 Task: Find connections with filter location Cabreúva with filter topic #Startupcompanywith filter profile language Potuguese with filter current company Atlassian with filter school Deshbandhu College with filter industry Wholesale Raw Farm Products with filter service category Computer Repair with filter keywords title Couples Counselor
Action: Mouse moved to (470, 87)
Screenshot: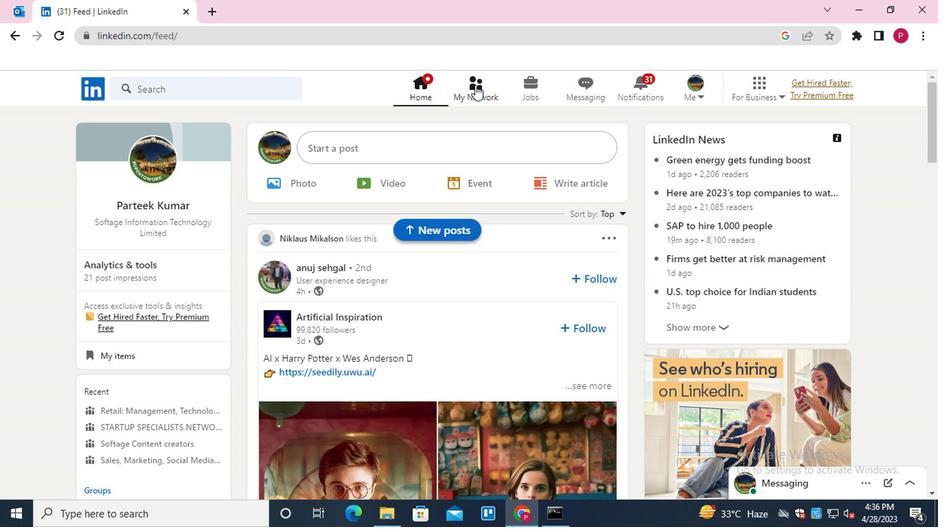 
Action: Mouse pressed left at (470, 87)
Screenshot: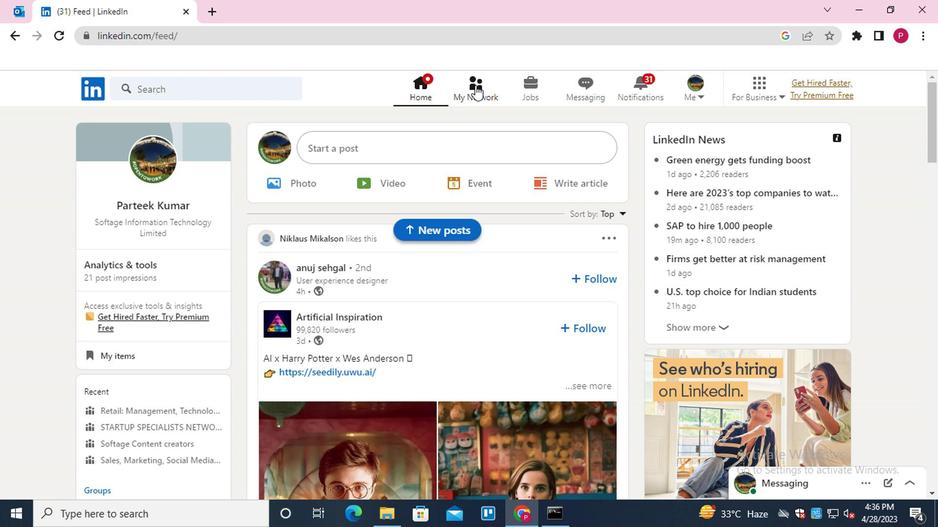 
Action: Mouse moved to (214, 158)
Screenshot: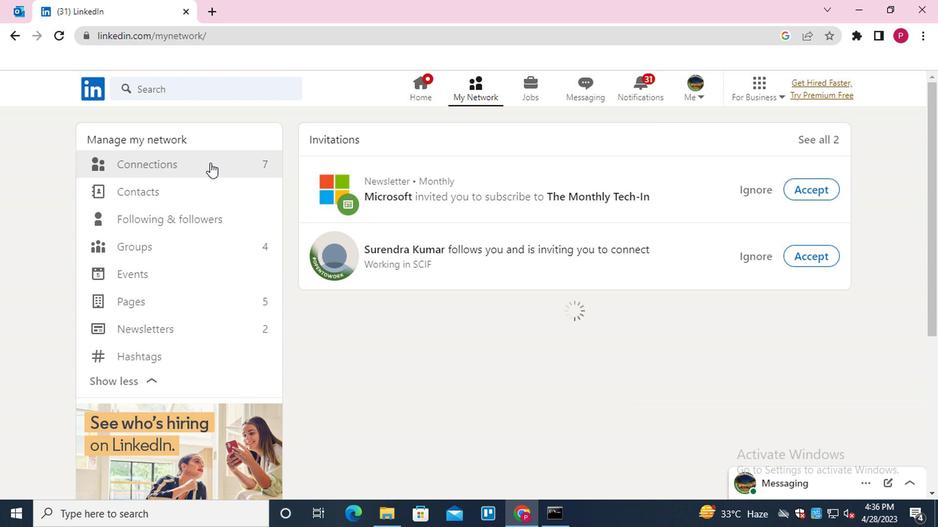 
Action: Mouse pressed left at (214, 158)
Screenshot: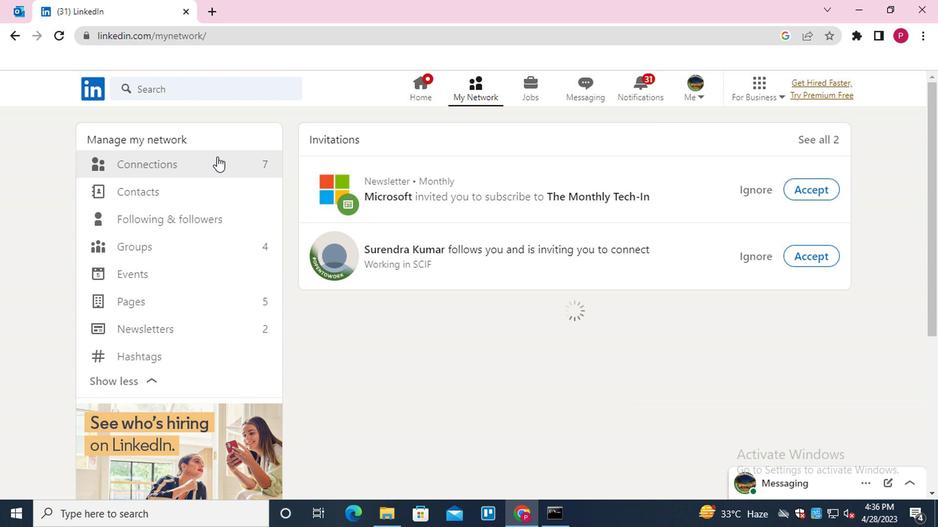 
Action: Mouse moved to (554, 169)
Screenshot: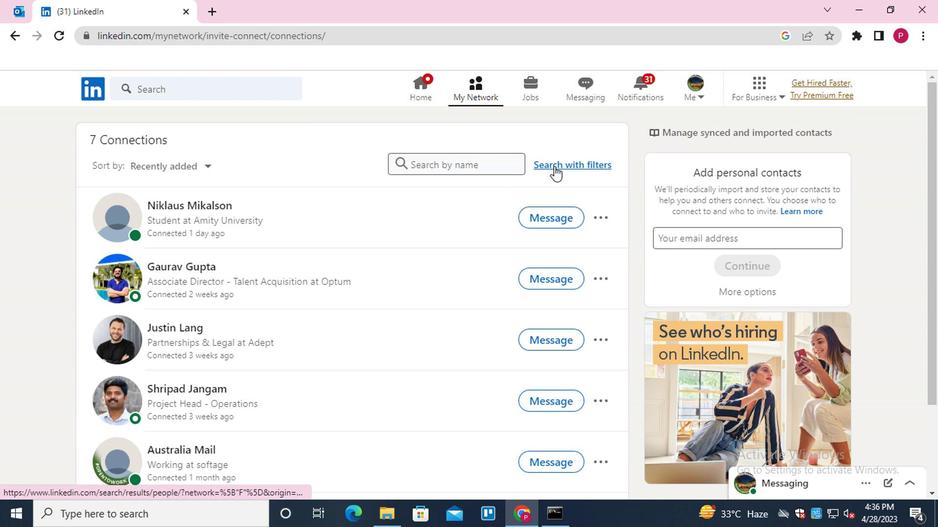 
Action: Mouse pressed left at (554, 169)
Screenshot: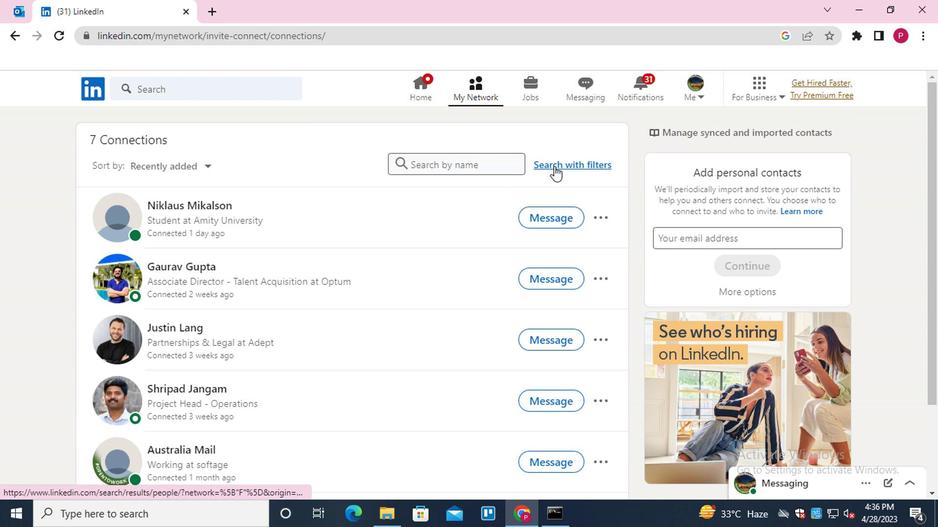 
Action: Mouse moved to (513, 131)
Screenshot: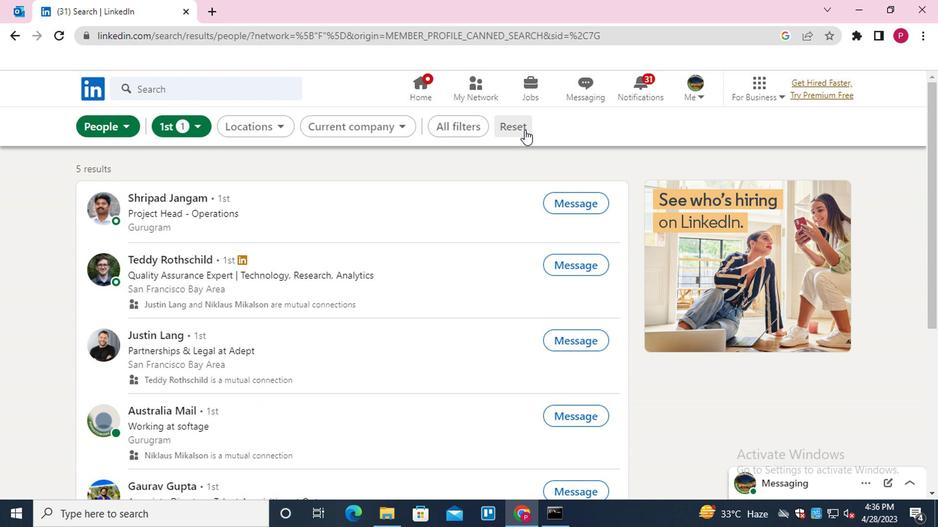 
Action: Mouse pressed left at (513, 131)
Screenshot: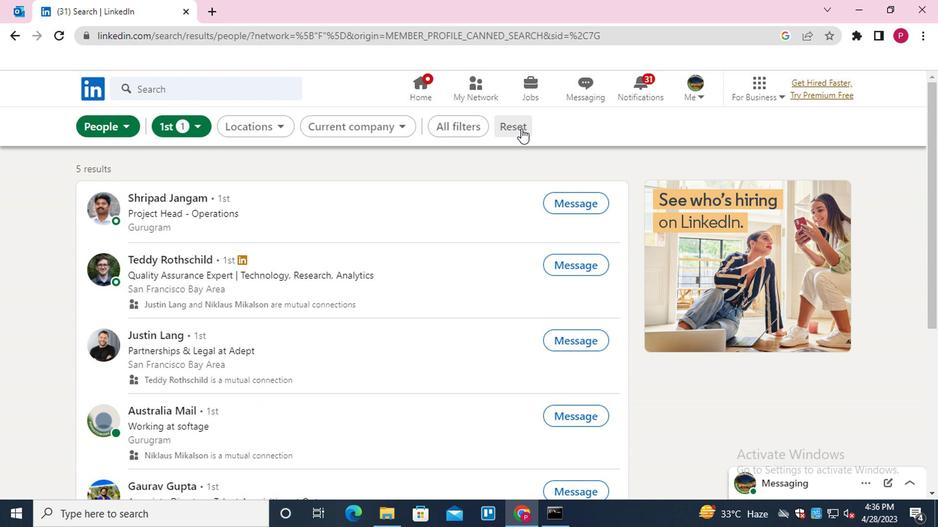 
Action: Mouse moved to (474, 129)
Screenshot: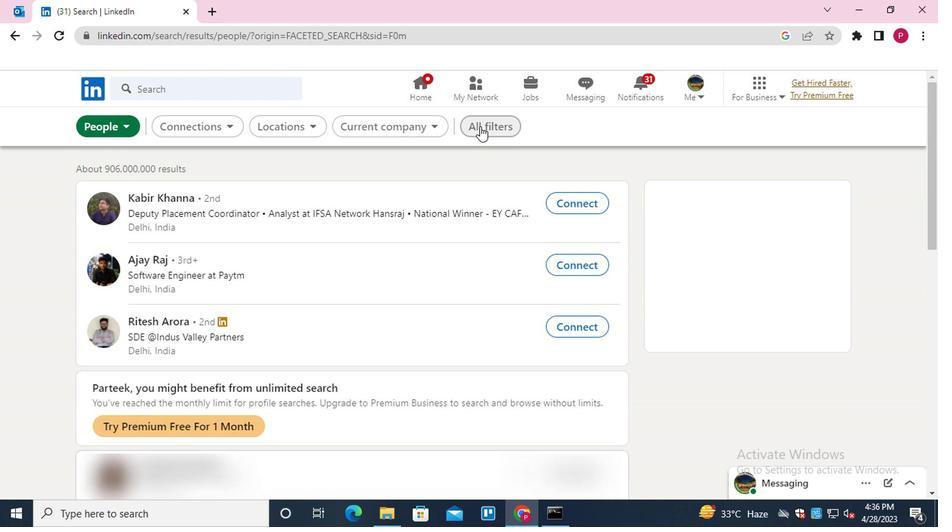 
Action: Mouse pressed left at (474, 129)
Screenshot: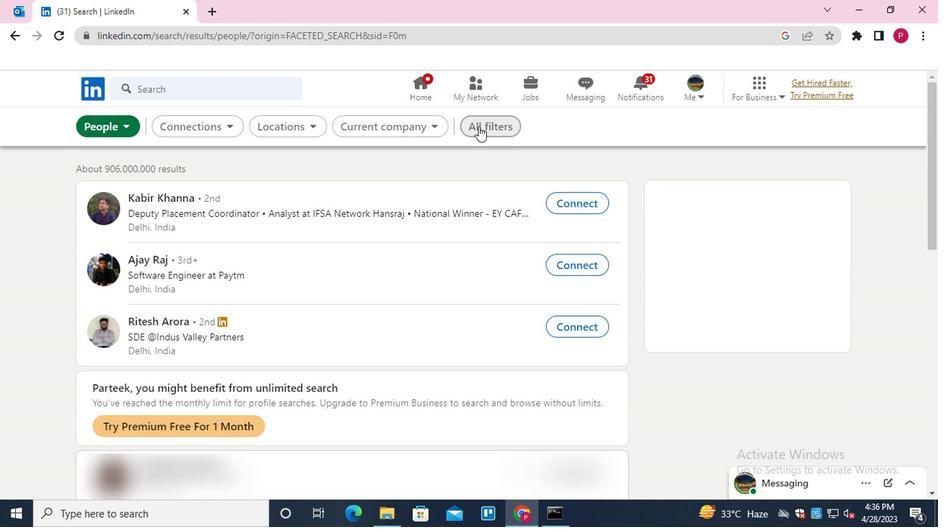 
Action: Mouse moved to (767, 321)
Screenshot: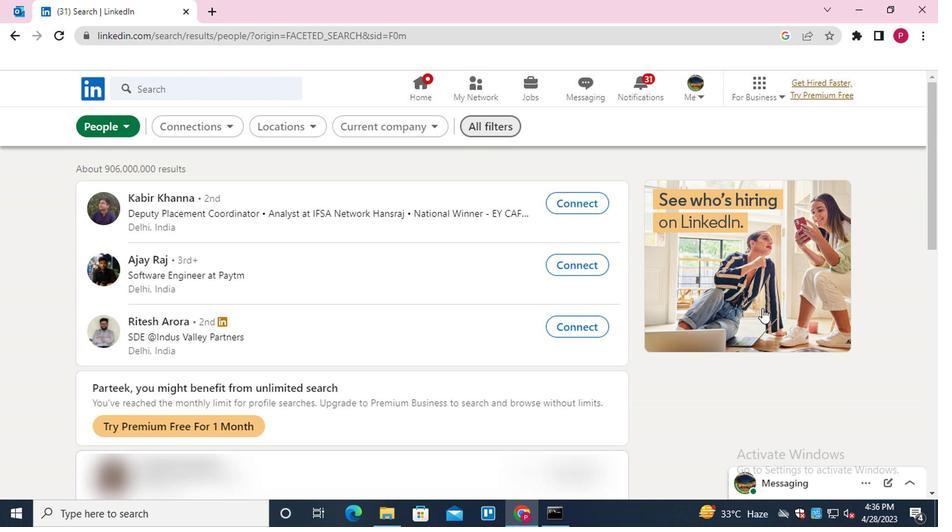 
Action: Mouse scrolled (767, 320) with delta (0, 0)
Screenshot: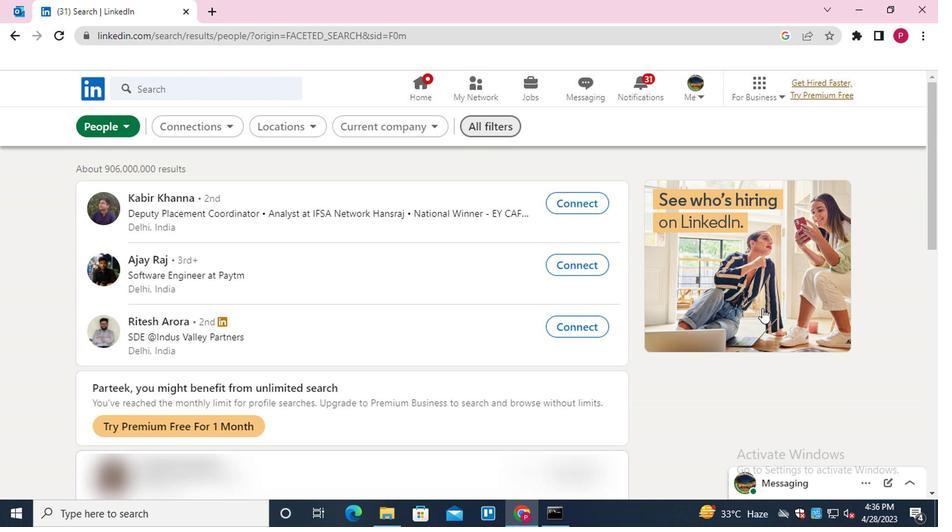 
Action: Mouse moved to (769, 324)
Screenshot: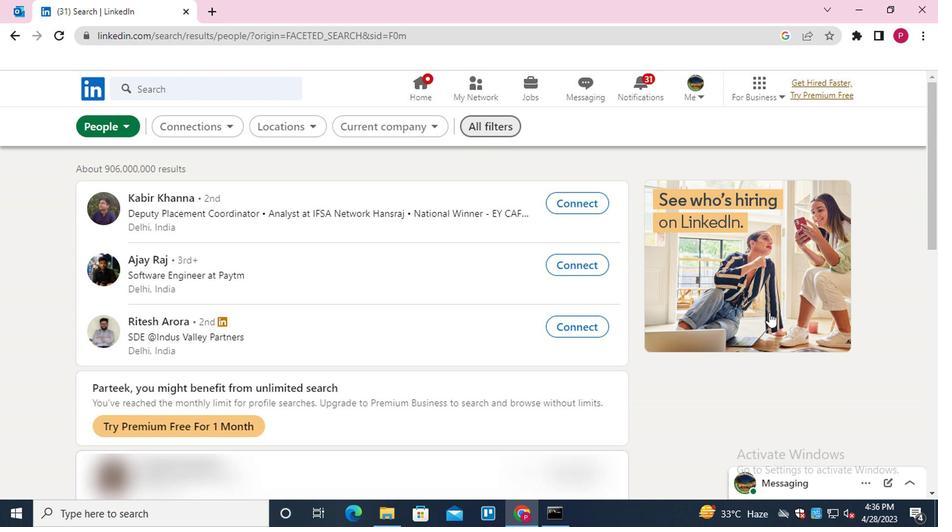 
Action: Mouse scrolled (769, 324) with delta (0, 0)
Screenshot: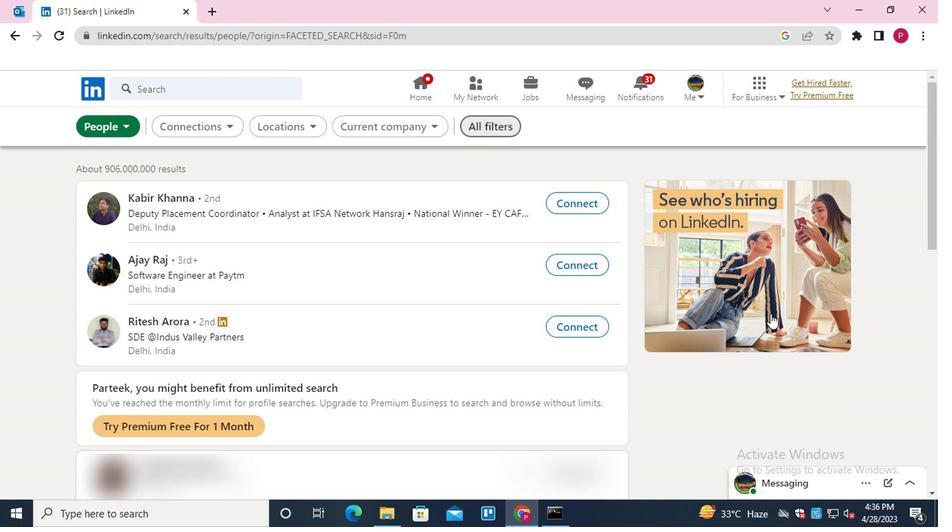 
Action: Mouse moved to (769, 327)
Screenshot: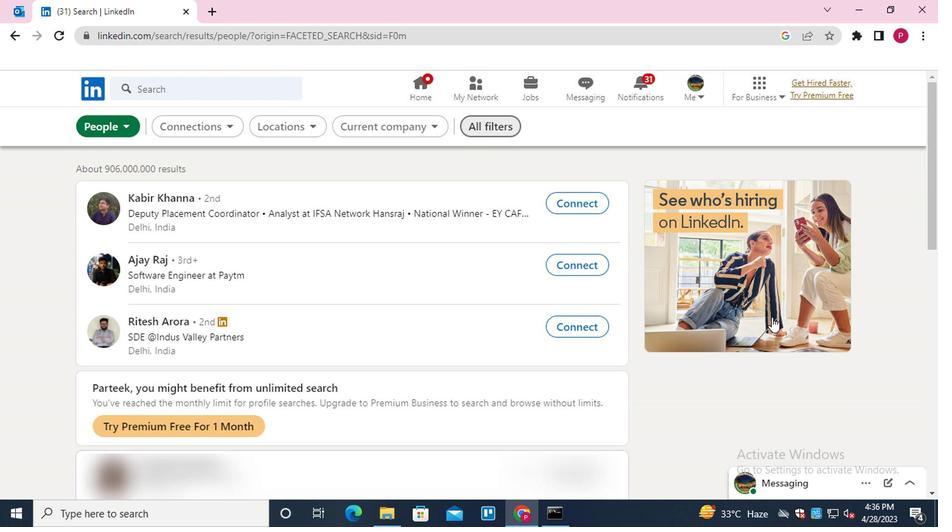 
Action: Mouse scrolled (769, 327) with delta (0, 0)
Screenshot: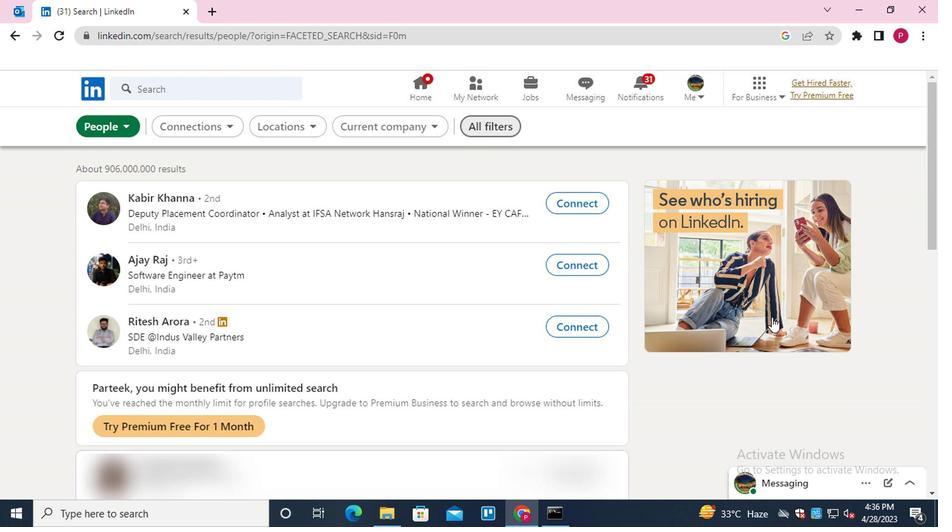 
Action: Mouse moved to (755, 329)
Screenshot: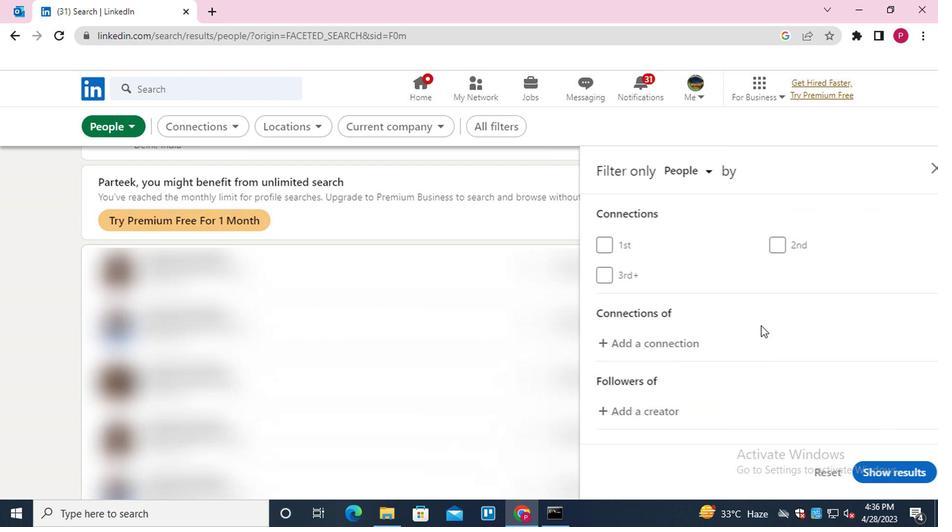
Action: Mouse scrolled (755, 328) with delta (0, 0)
Screenshot: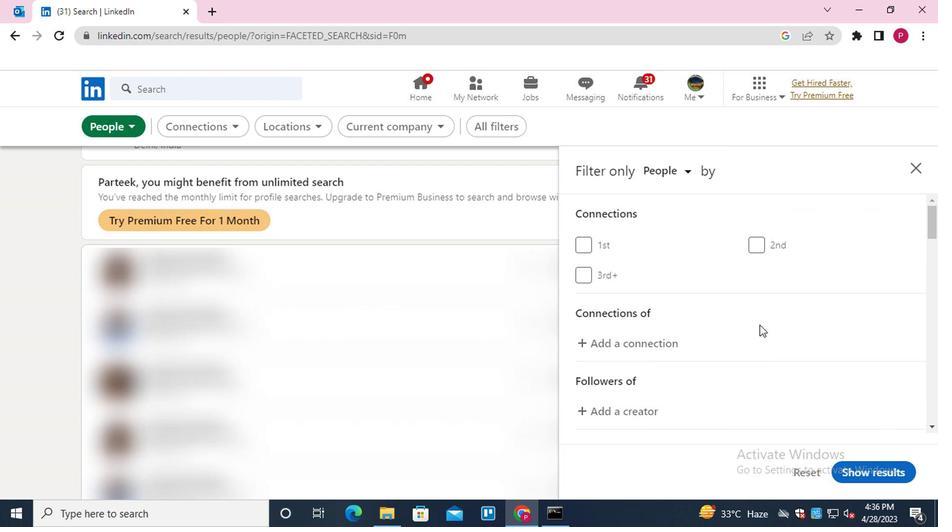 
Action: Mouse scrolled (755, 328) with delta (0, 0)
Screenshot: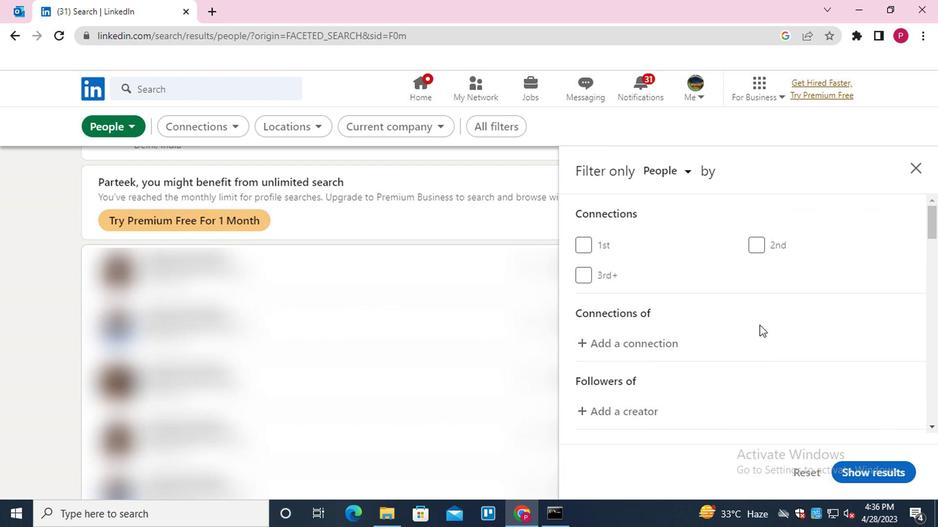 
Action: Mouse scrolled (755, 328) with delta (0, 0)
Screenshot: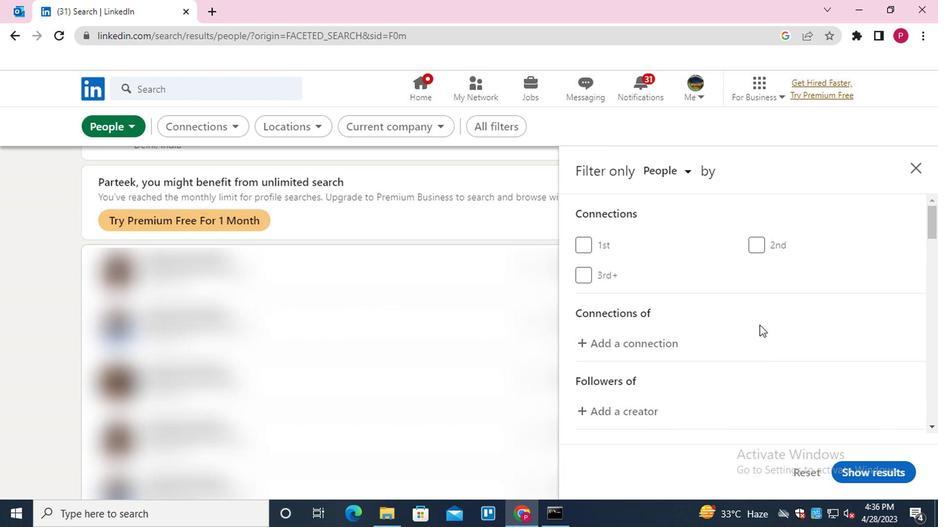 
Action: Mouse moved to (760, 325)
Screenshot: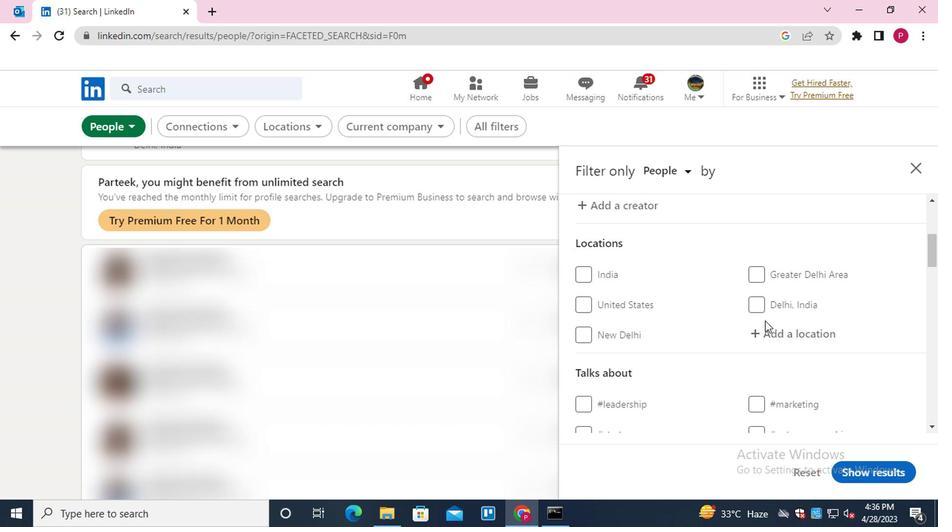 
Action: Mouse scrolled (760, 326) with delta (0, 0)
Screenshot: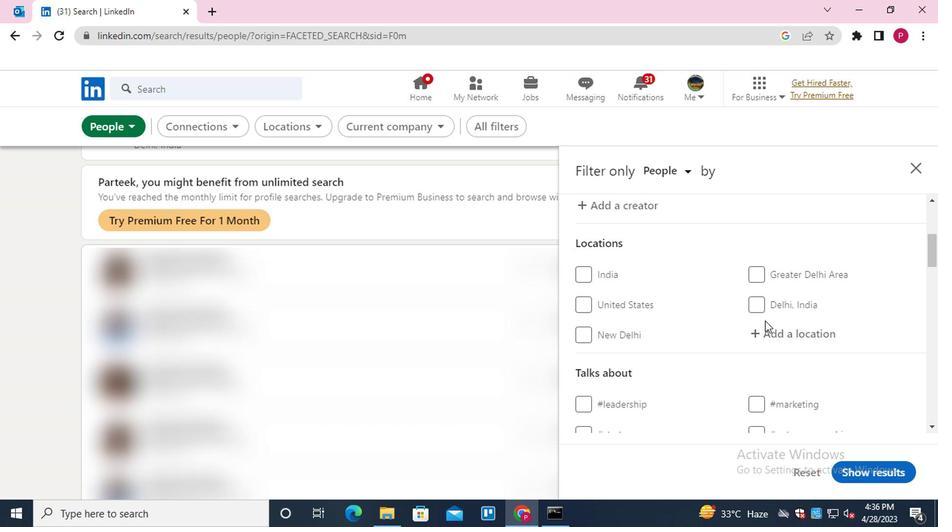 
Action: Mouse moved to (765, 342)
Screenshot: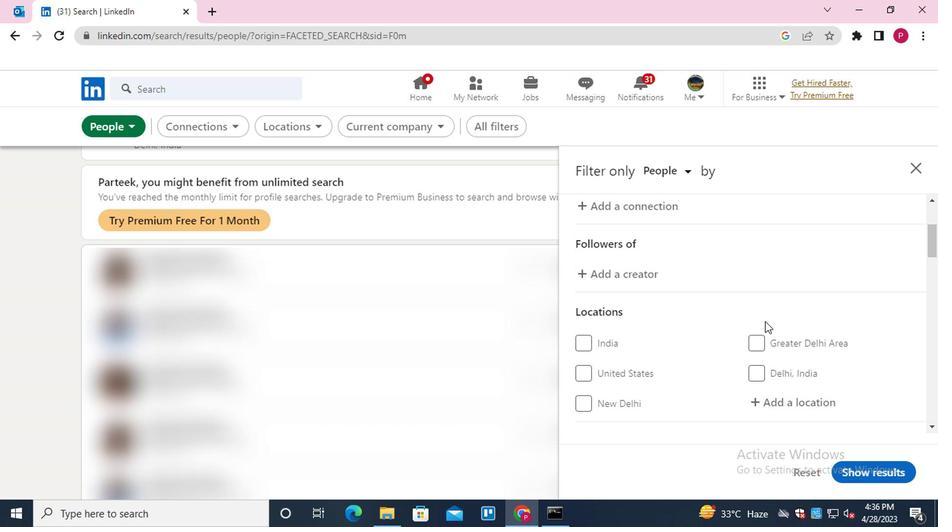 
Action: Mouse scrolled (765, 341) with delta (0, 0)
Screenshot: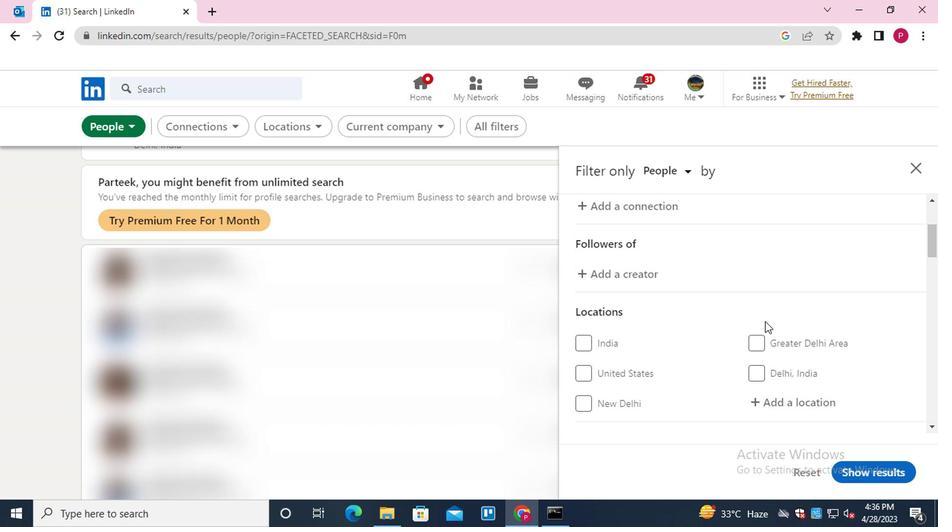 
Action: Mouse moved to (773, 344)
Screenshot: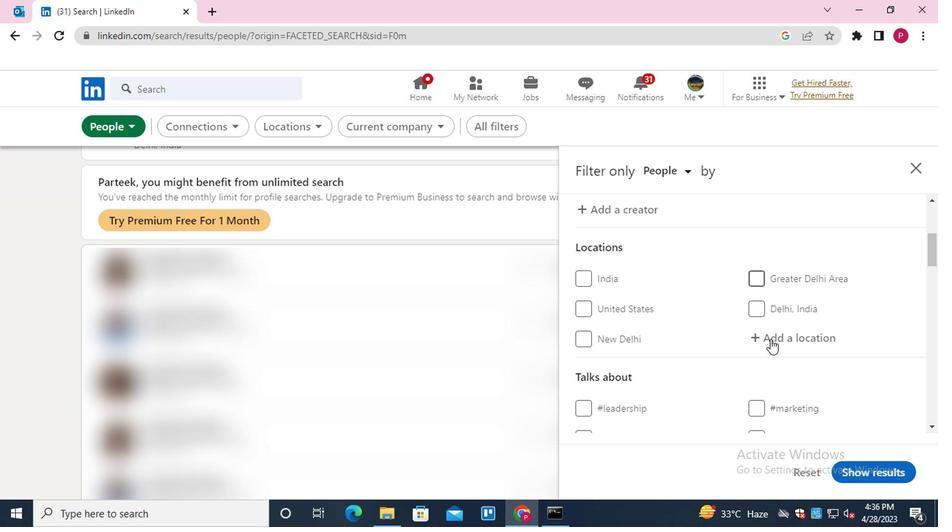 
Action: Mouse pressed left at (773, 344)
Screenshot: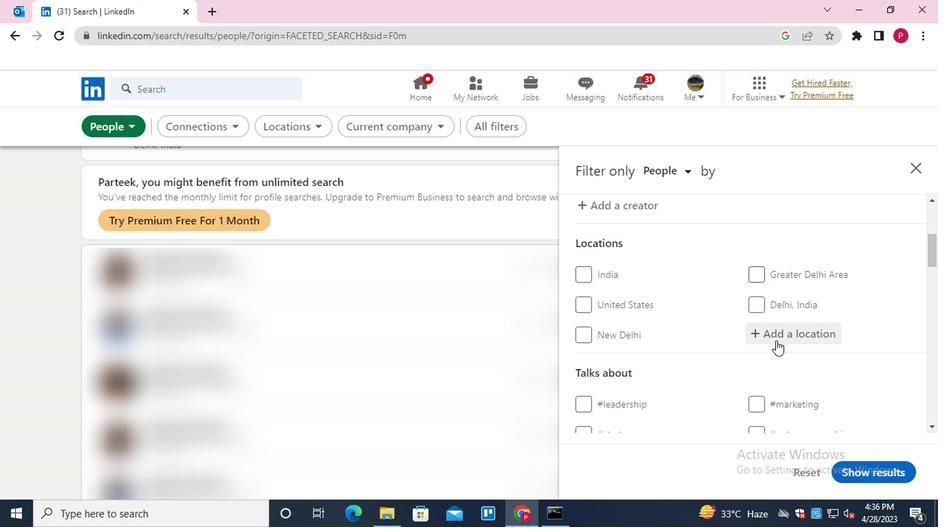 
Action: Key pressed <Key.shift>CABRE<Key.space><Key.backspace>UVA<Key.down><Key.down><Key.enter>
Screenshot: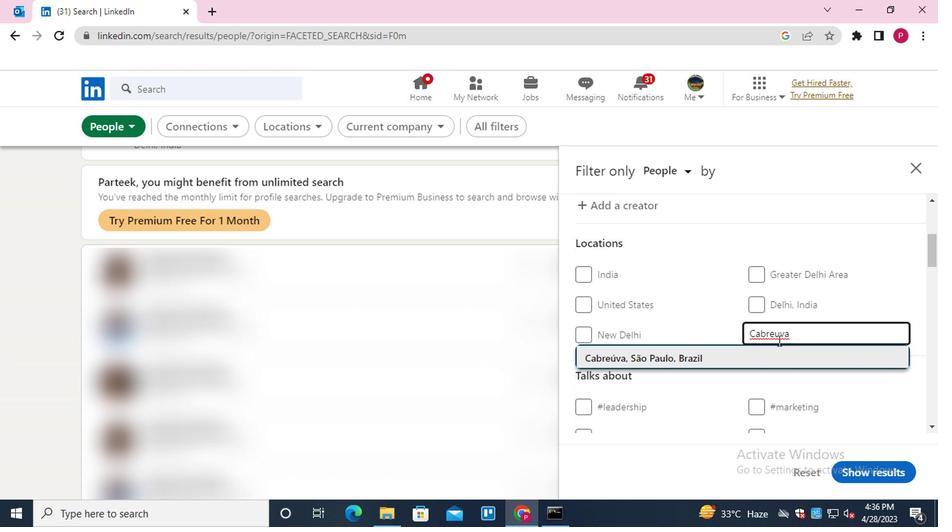 
Action: Mouse moved to (769, 348)
Screenshot: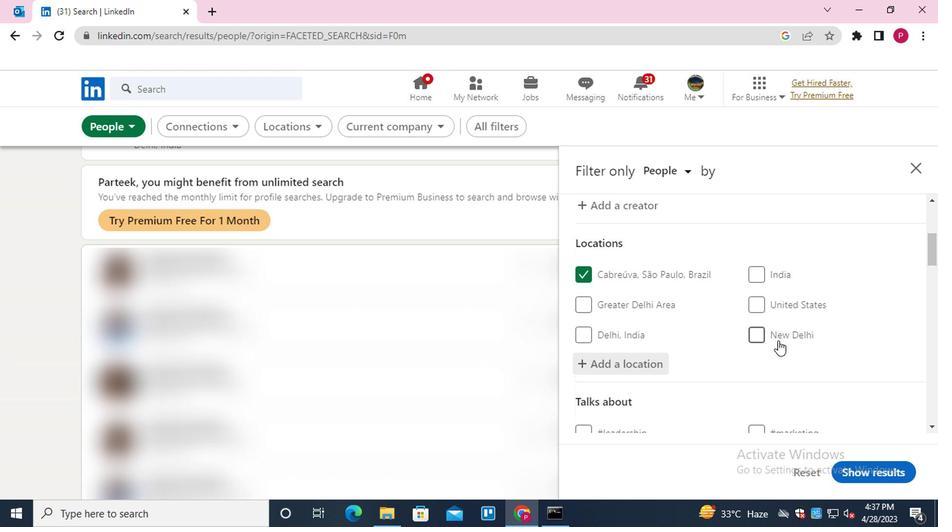 
Action: Mouse scrolled (769, 347) with delta (0, 0)
Screenshot: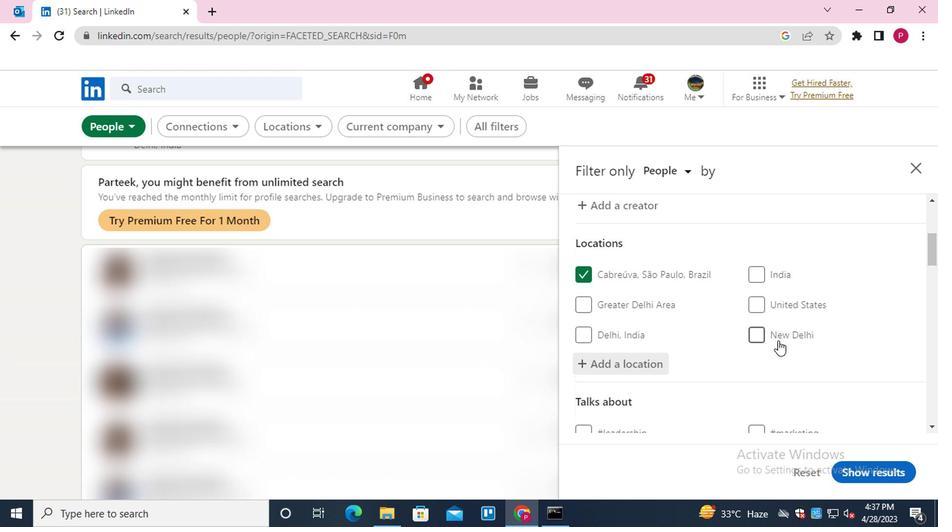 
Action: Mouse moved to (766, 351)
Screenshot: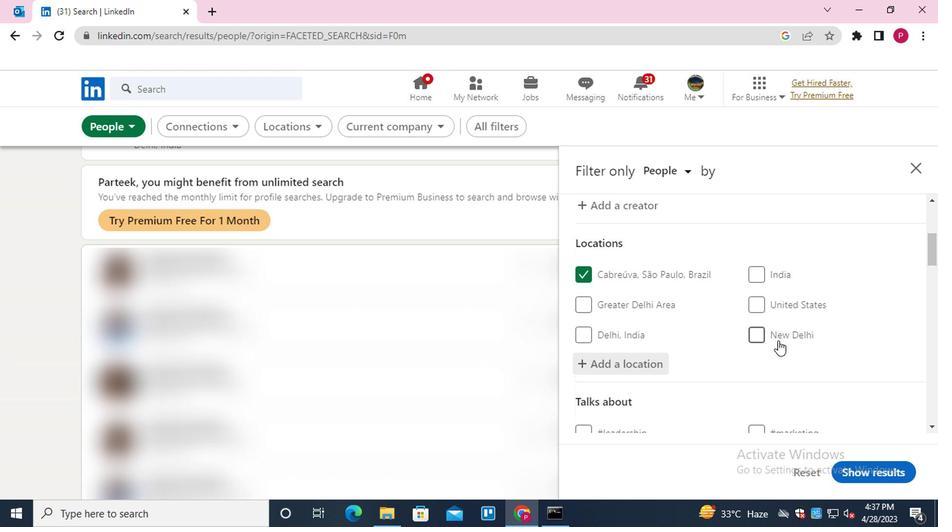 
Action: Mouse scrolled (766, 350) with delta (0, 0)
Screenshot: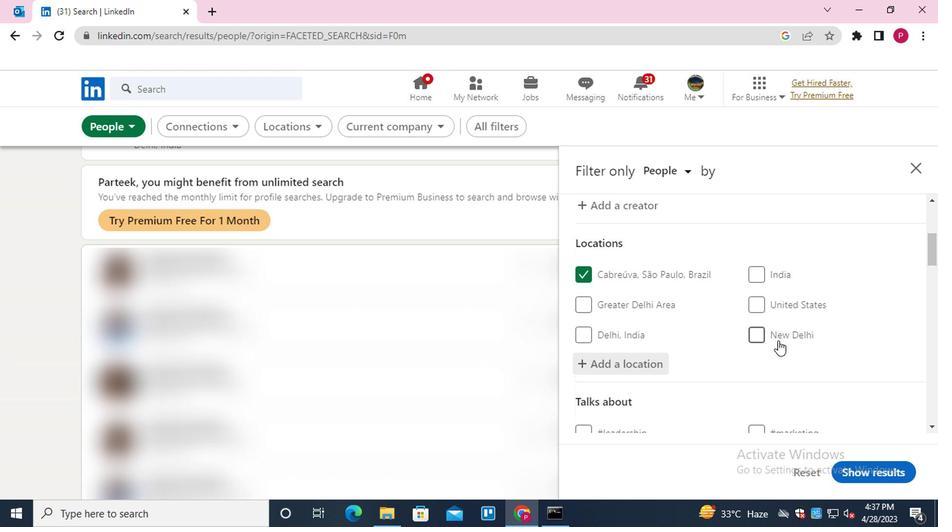 
Action: Mouse moved to (765, 351)
Screenshot: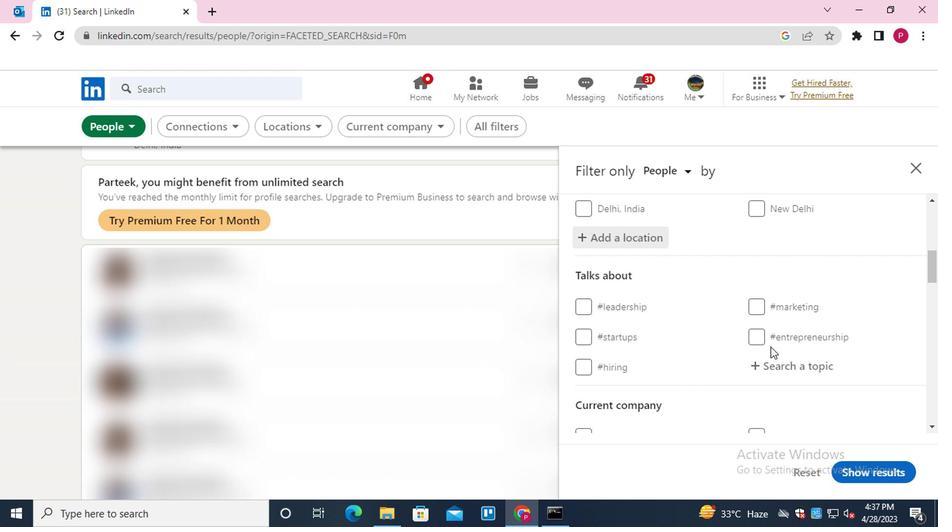 
Action: Mouse scrolled (765, 350) with delta (0, 0)
Screenshot: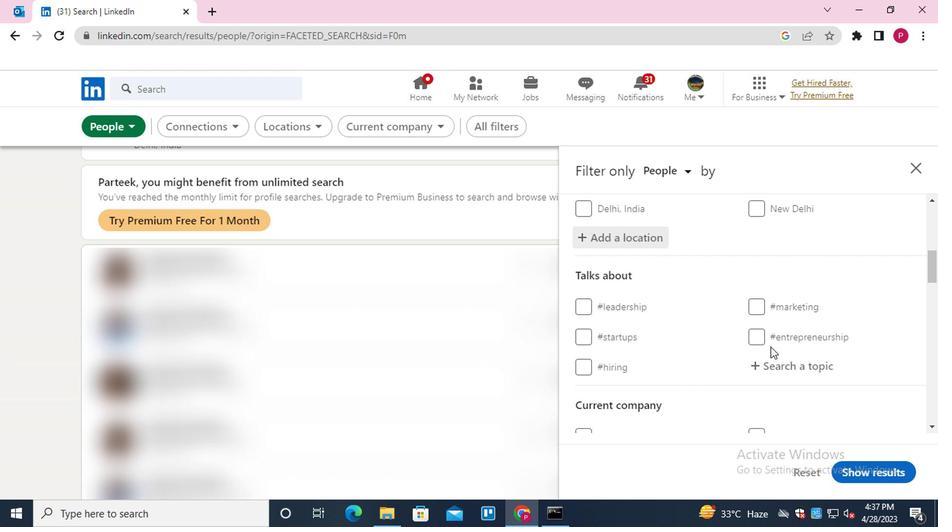 
Action: Mouse moved to (791, 289)
Screenshot: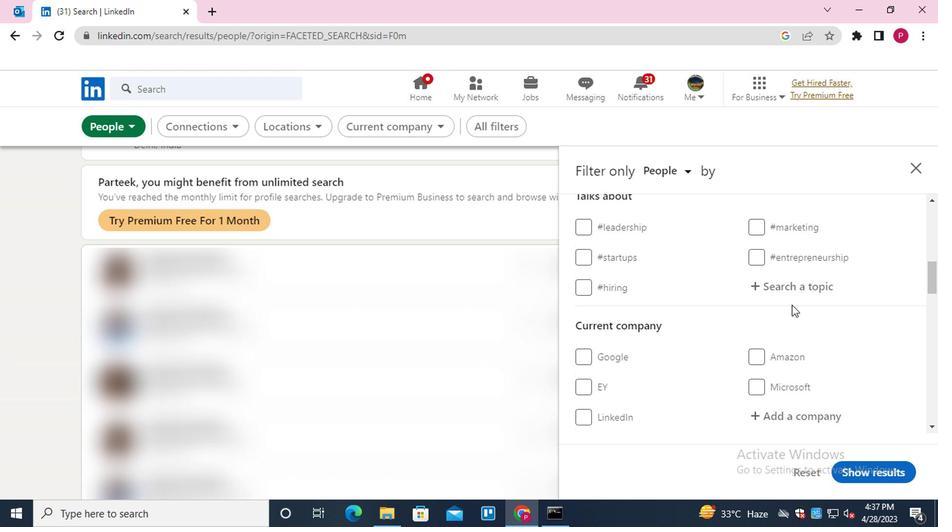 
Action: Mouse pressed left at (791, 289)
Screenshot: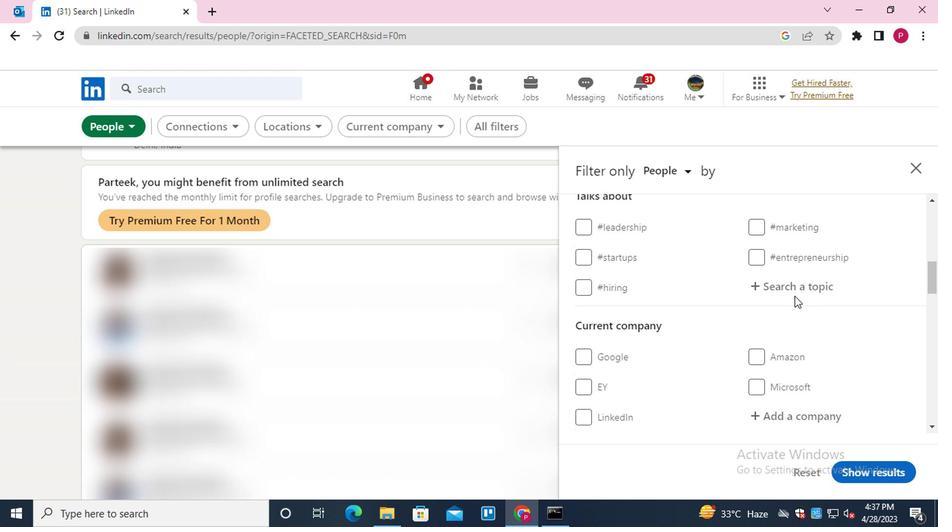 
Action: Key pressed STARTUPCOMPANY<Key.down><Key.down><Key.enter>
Screenshot: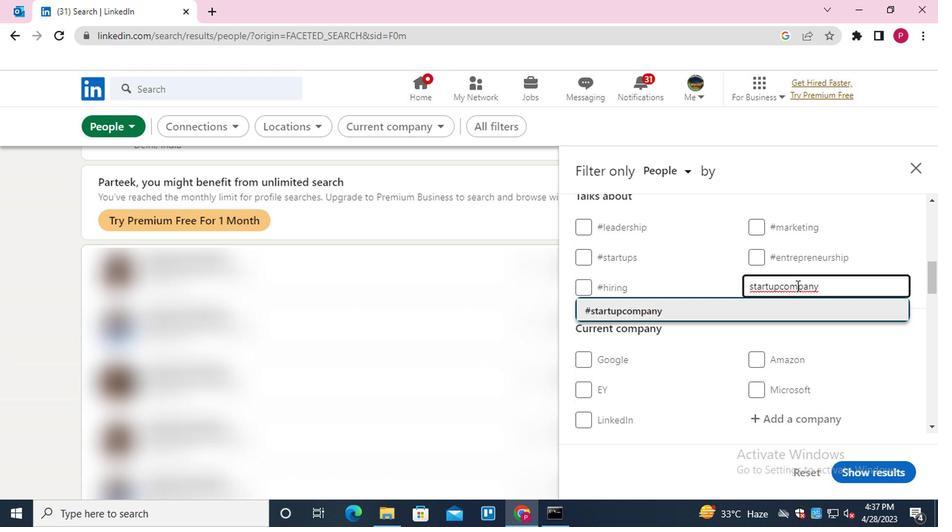 
Action: Mouse moved to (769, 307)
Screenshot: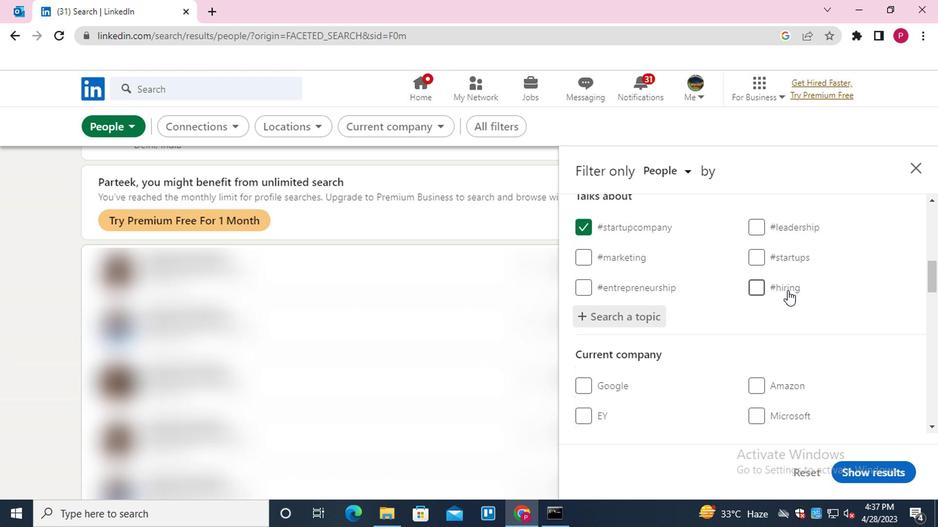 
Action: Mouse scrolled (769, 306) with delta (0, 0)
Screenshot: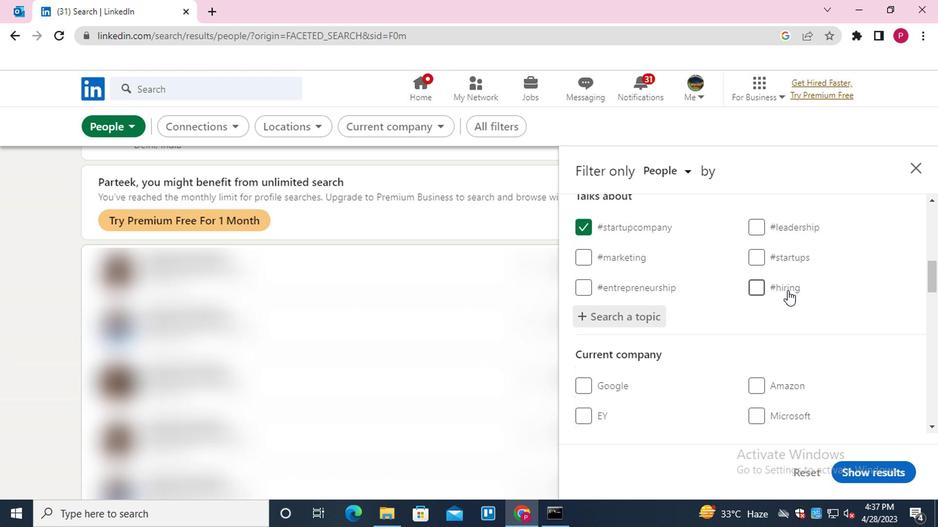 
Action: Mouse moved to (766, 310)
Screenshot: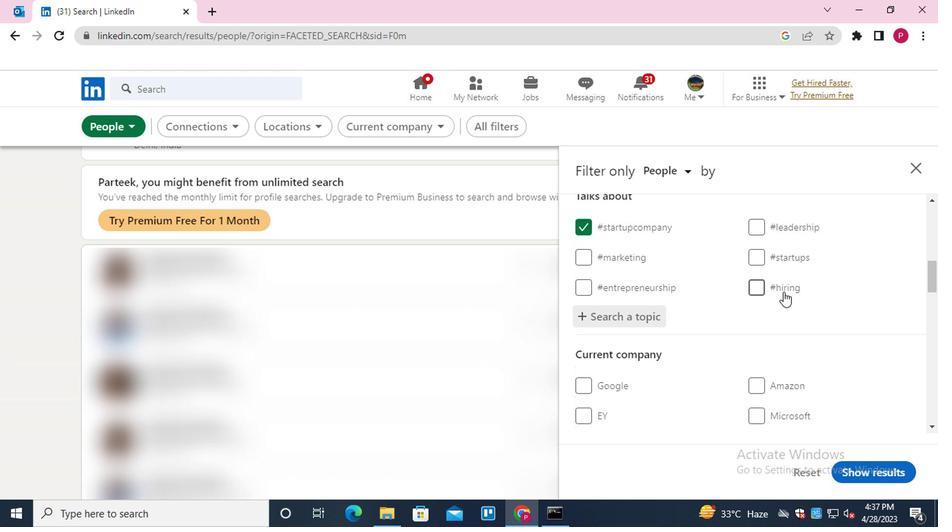 
Action: Mouse scrolled (766, 309) with delta (0, 0)
Screenshot: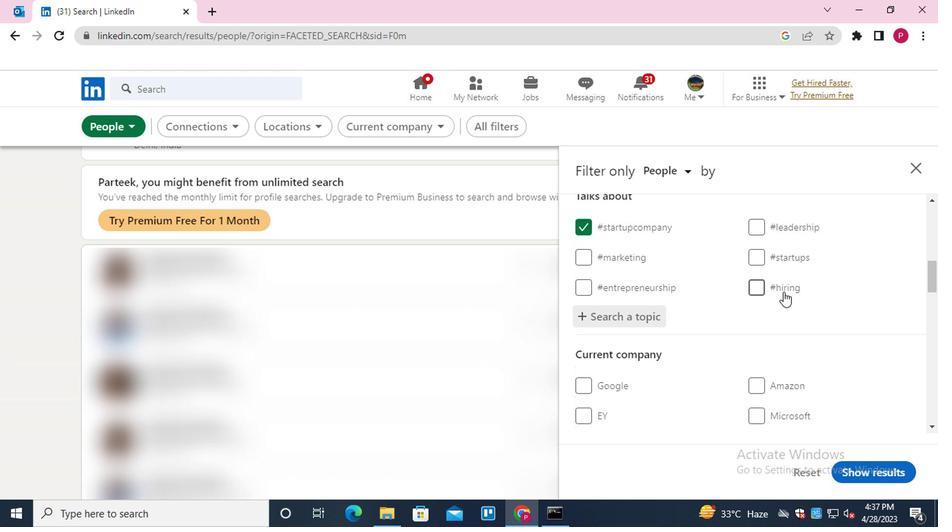 
Action: Mouse moved to (760, 317)
Screenshot: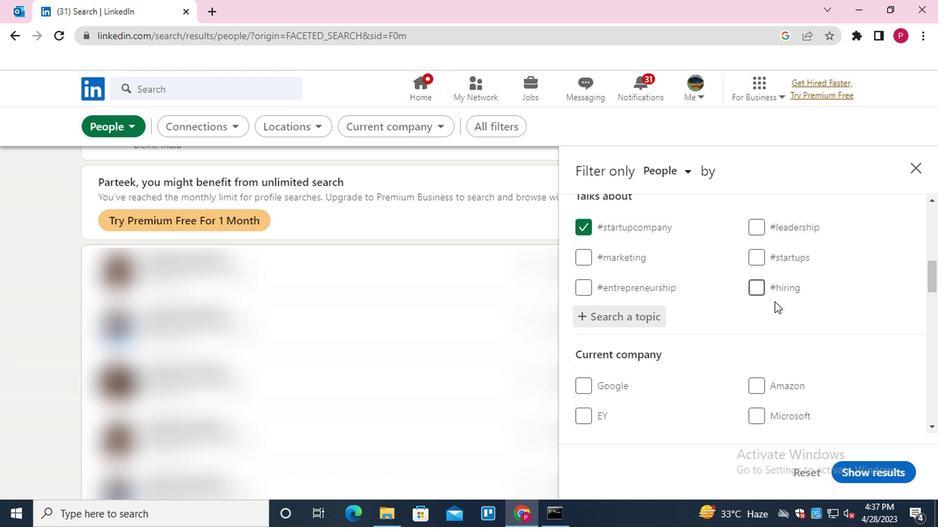 
Action: Mouse scrolled (760, 316) with delta (0, 0)
Screenshot: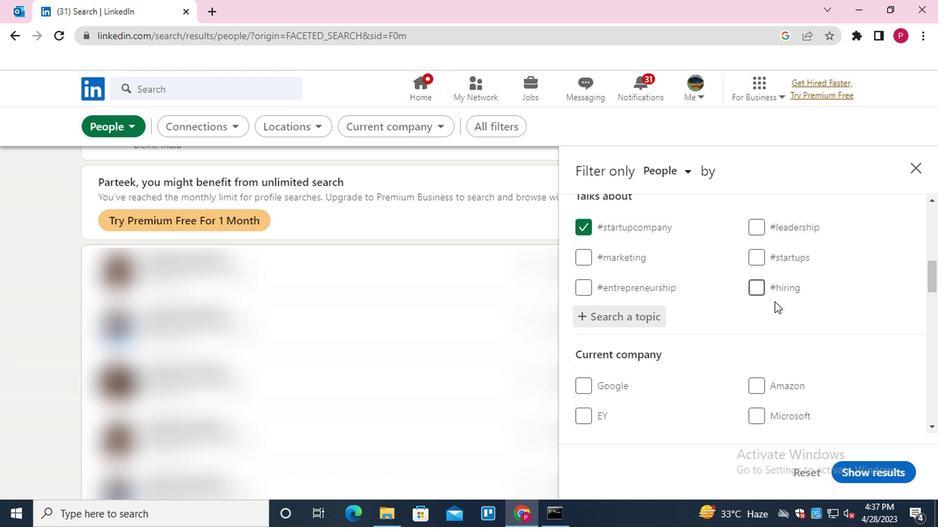 
Action: Mouse moved to (750, 326)
Screenshot: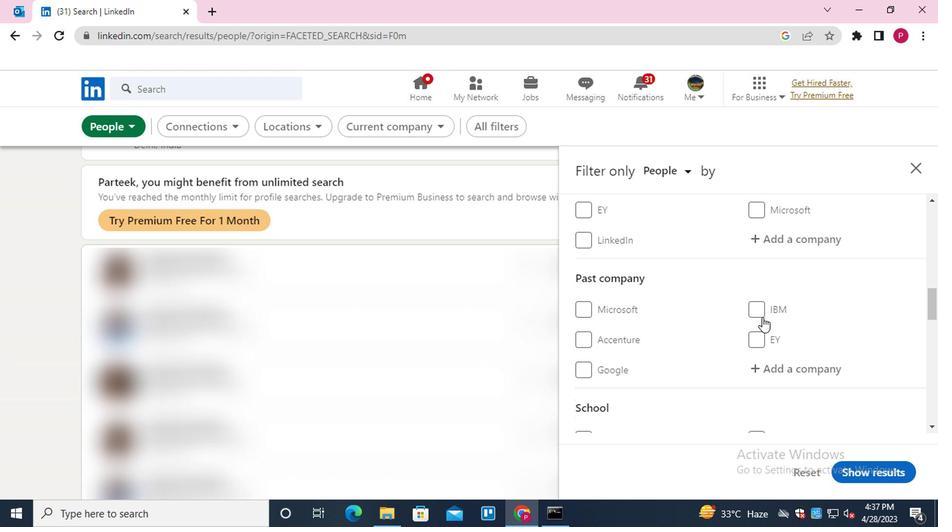
Action: Mouse scrolled (750, 325) with delta (0, 0)
Screenshot: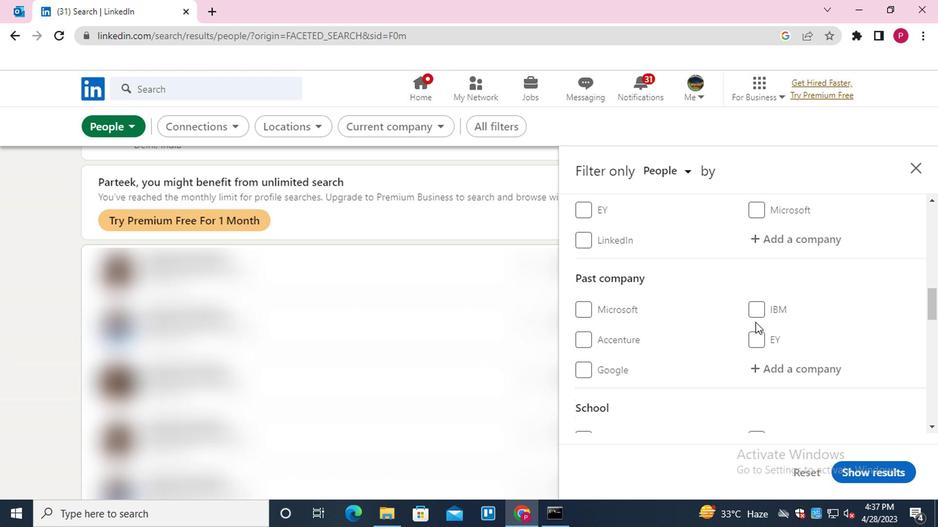 
Action: Mouse scrolled (750, 325) with delta (0, 0)
Screenshot: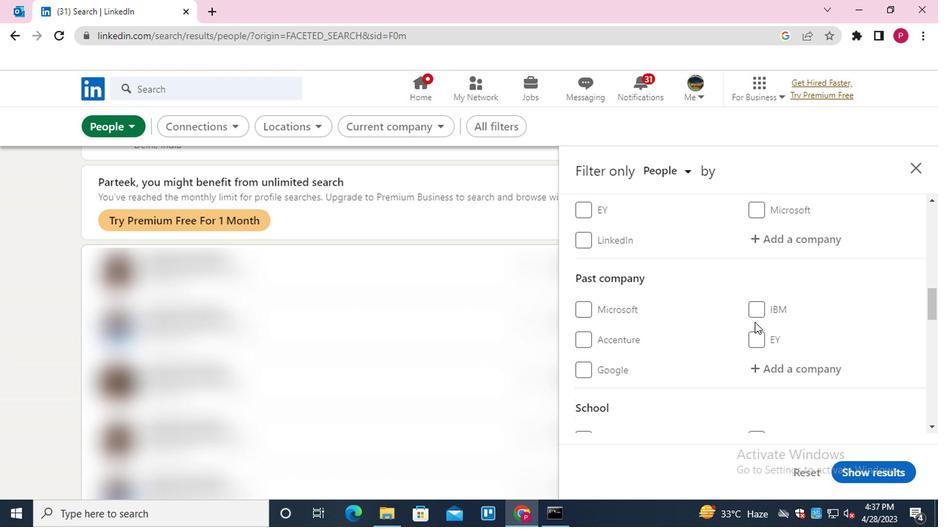 
Action: Mouse moved to (747, 329)
Screenshot: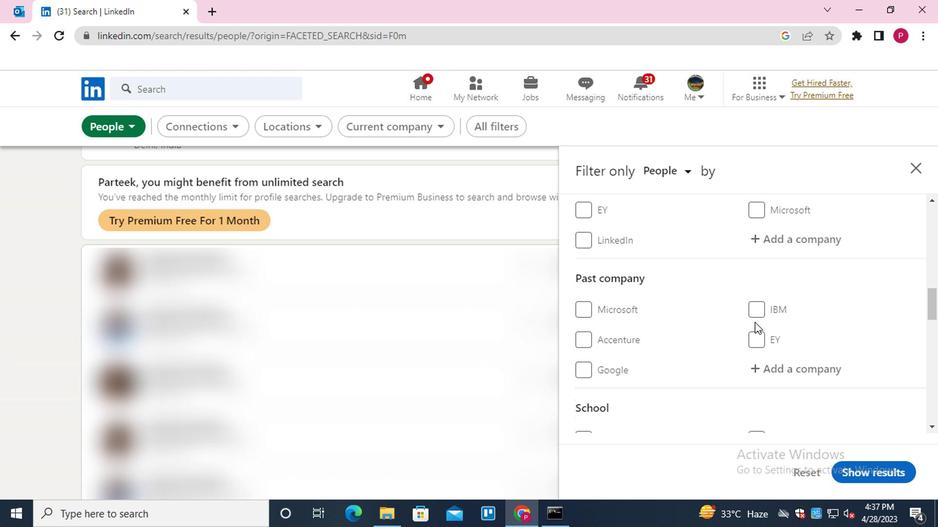 
Action: Mouse scrolled (747, 328) with delta (0, 0)
Screenshot: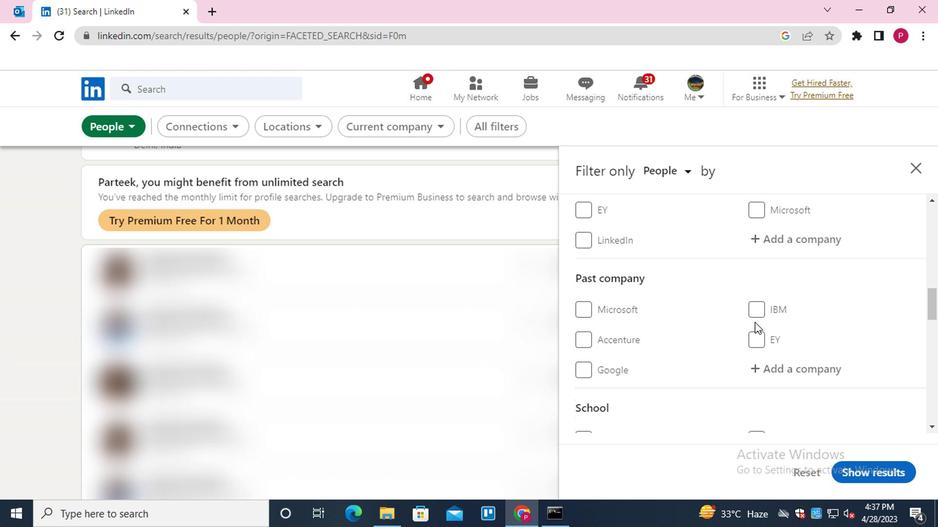 
Action: Mouse moved to (742, 332)
Screenshot: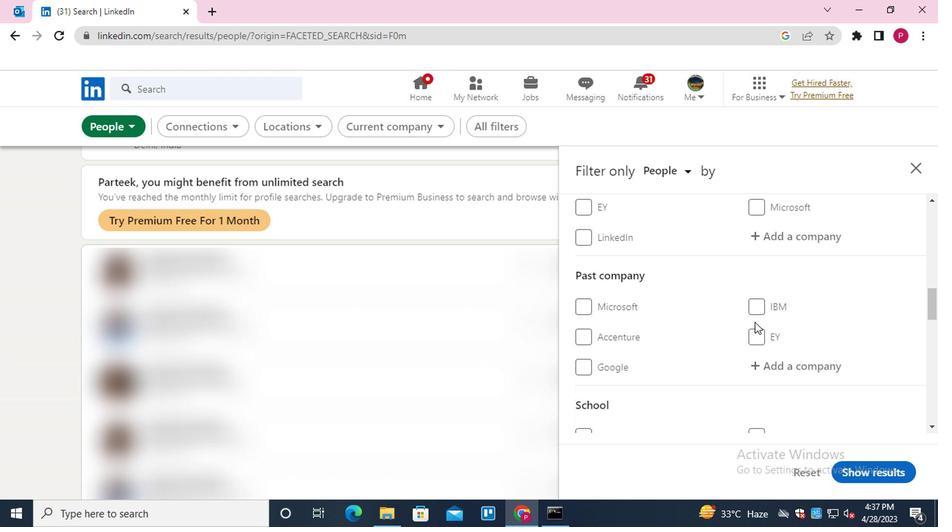 
Action: Mouse scrolled (742, 332) with delta (0, 0)
Screenshot: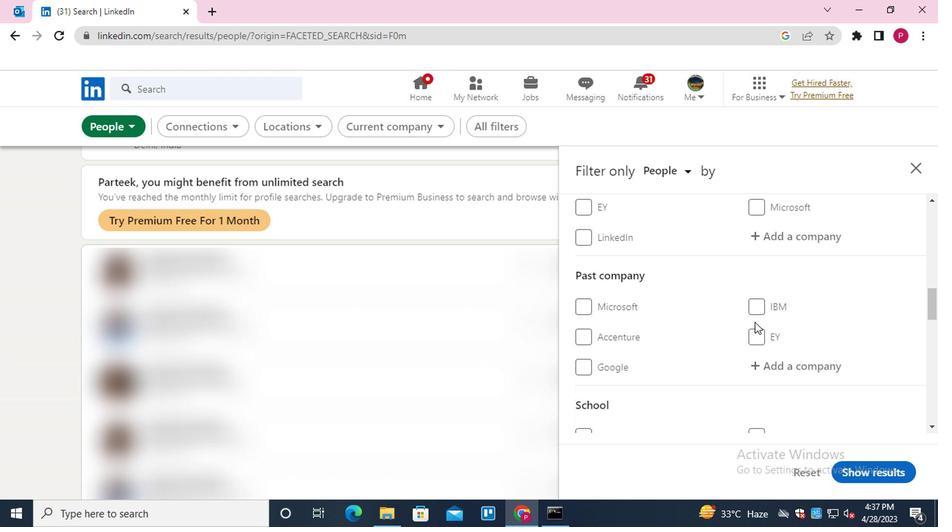 
Action: Mouse moved to (733, 337)
Screenshot: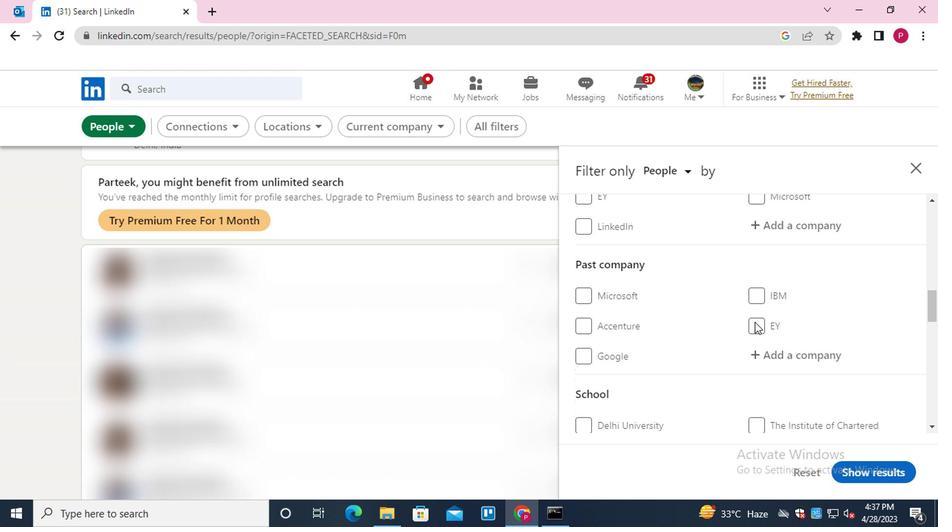 
Action: Mouse scrolled (733, 337) with delta (0, 0)
Screenshot: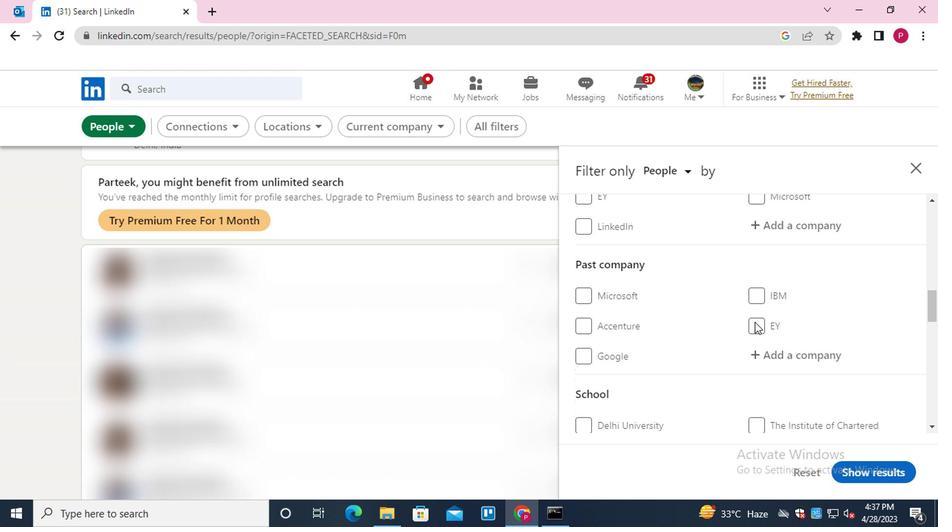 
Action: Mouse moved to (670, 352)
Screenshot: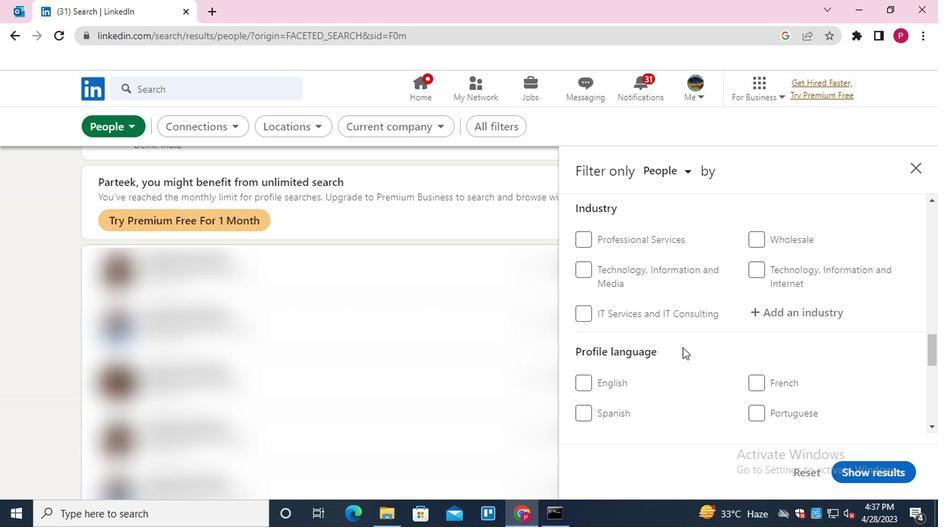 
Action: Mouse scrolled (670, 352) with delta (0, 0)
Screenshot: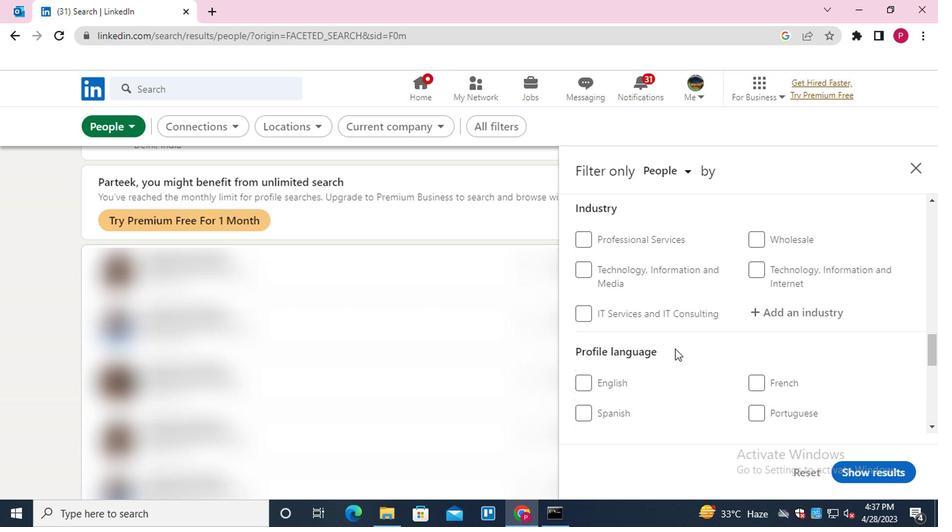 
Action: Mouse scrolled (670, 352) with delta (0, 0)
Screenshot: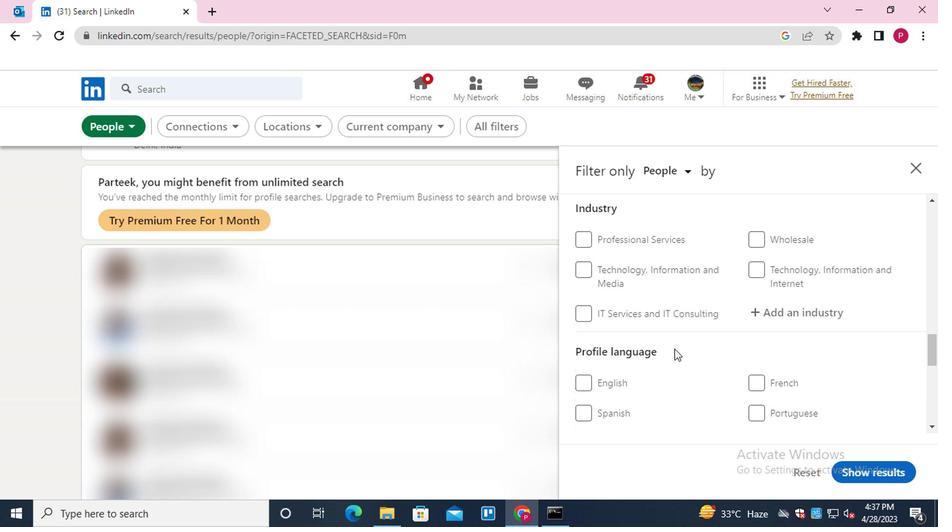 
Action: Mouse moved to (746, 274)
Screenshot: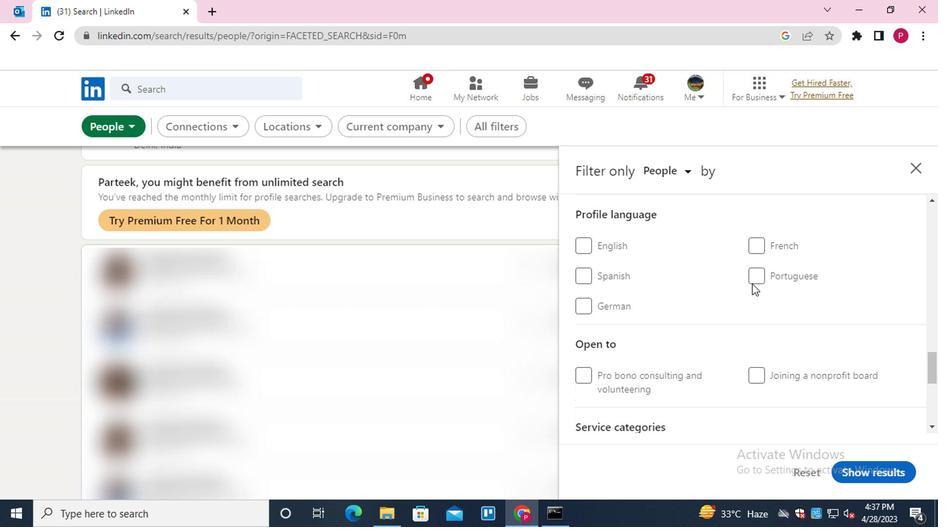 
Action: Mouse pressed left at (746, 274)
Screenshot: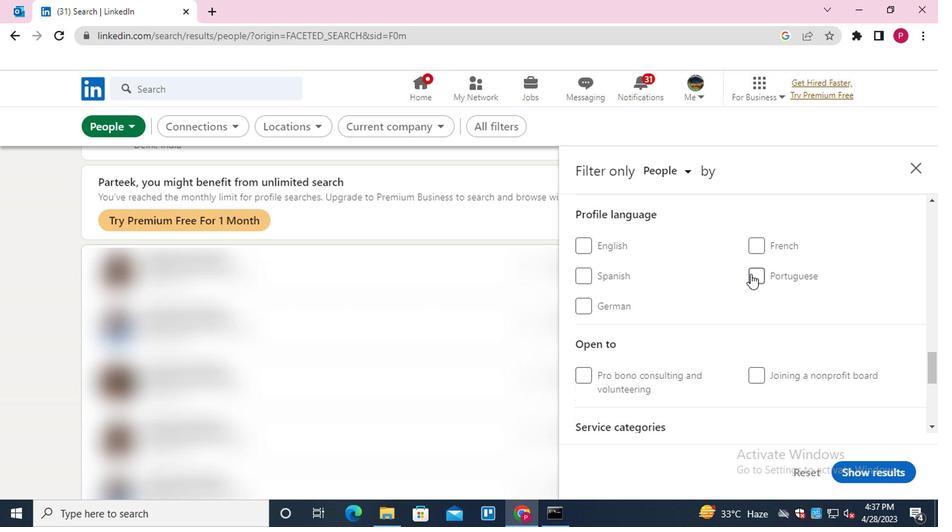 
Action: Mouse moved to (694, 325)
Screenshot: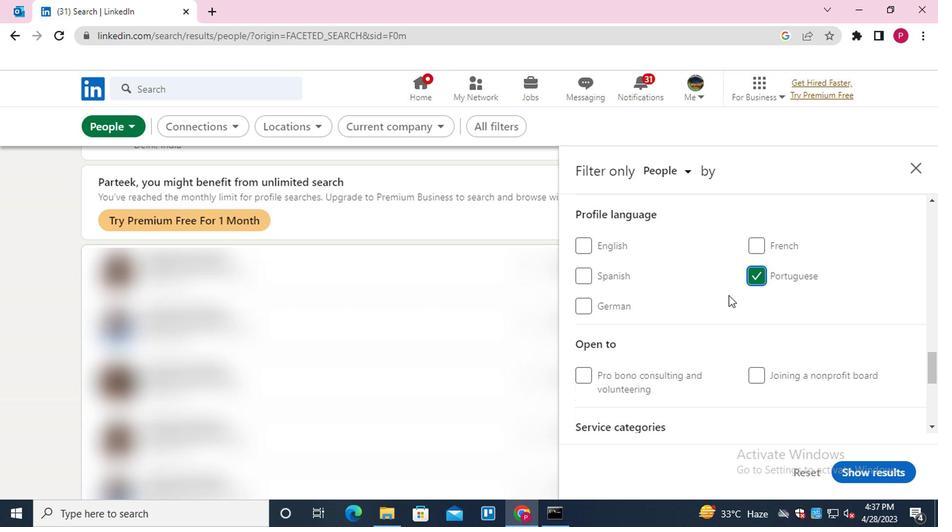 
Action: Mouse scrolled (694, 326) with delta (0, 0)
Screenshot: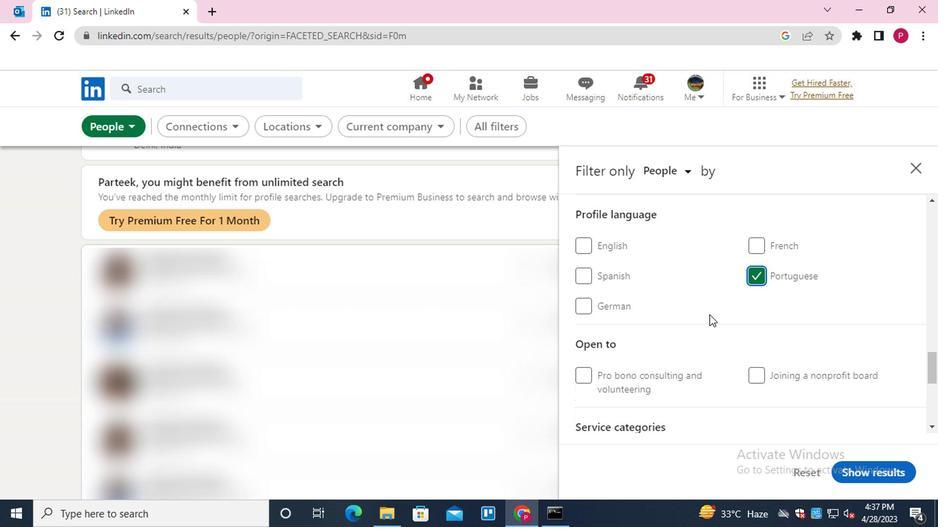 
Action: Mouse scrolled (694, 326) with delta (0, 0)
Screenshot: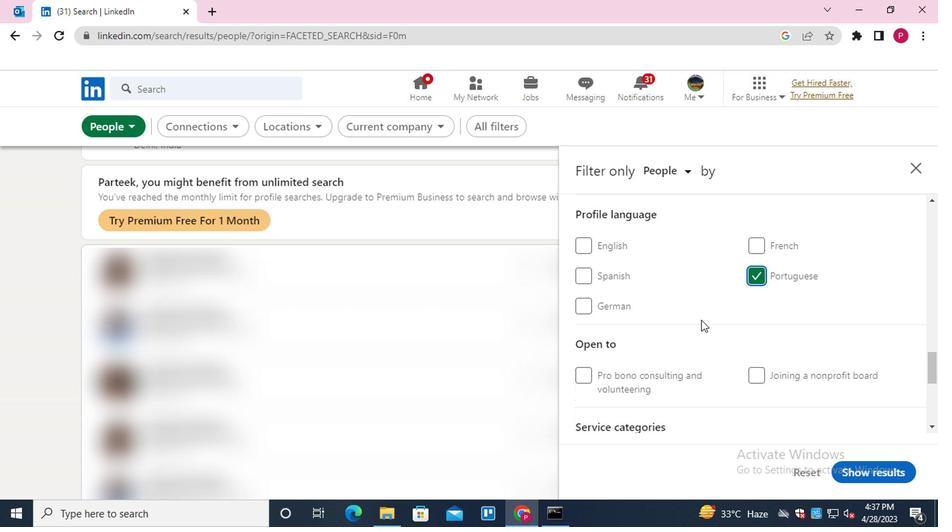 
Action: Mouse scrolled (694, 326) with delta (0, 0)
Screenshot: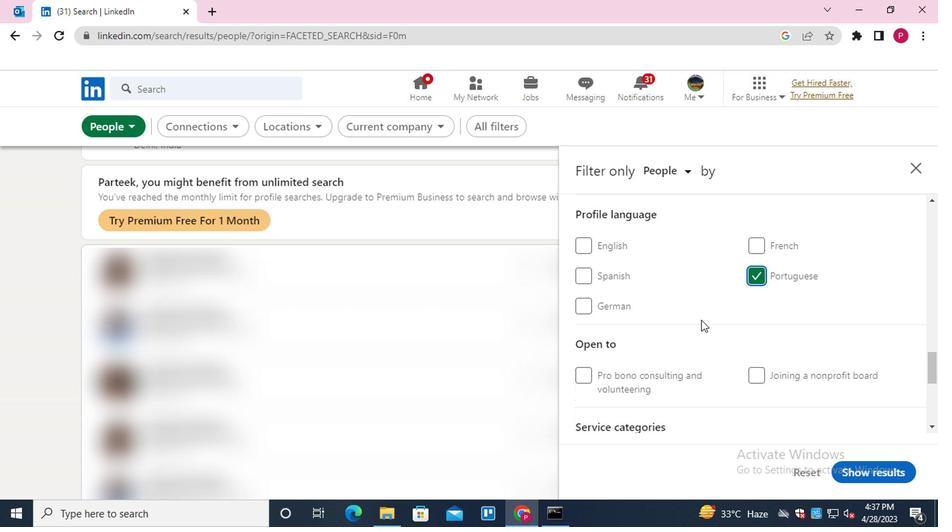 
Action: Mouse scrolled (694, 326) with delta (0, 0)
Screenshot: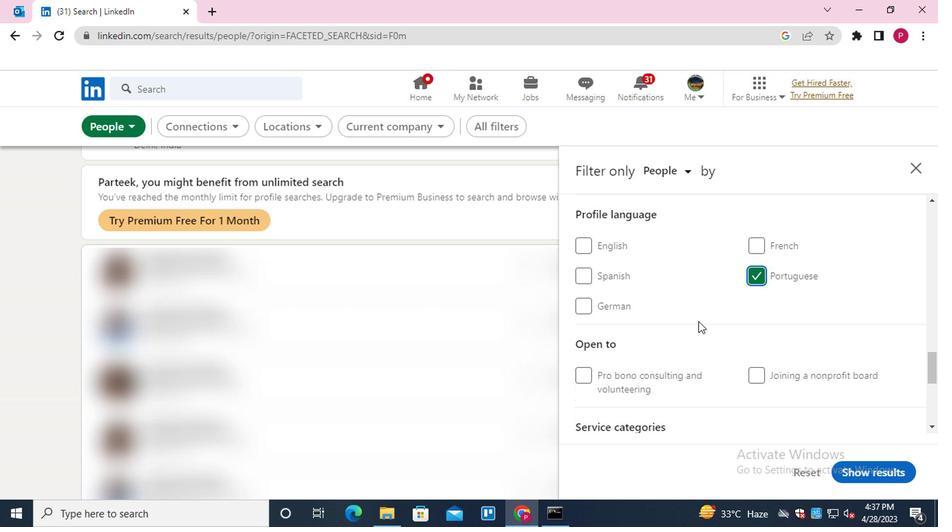 
Action: Mouse scrolled (694, 326) with delta (0, 0)
Screenshot: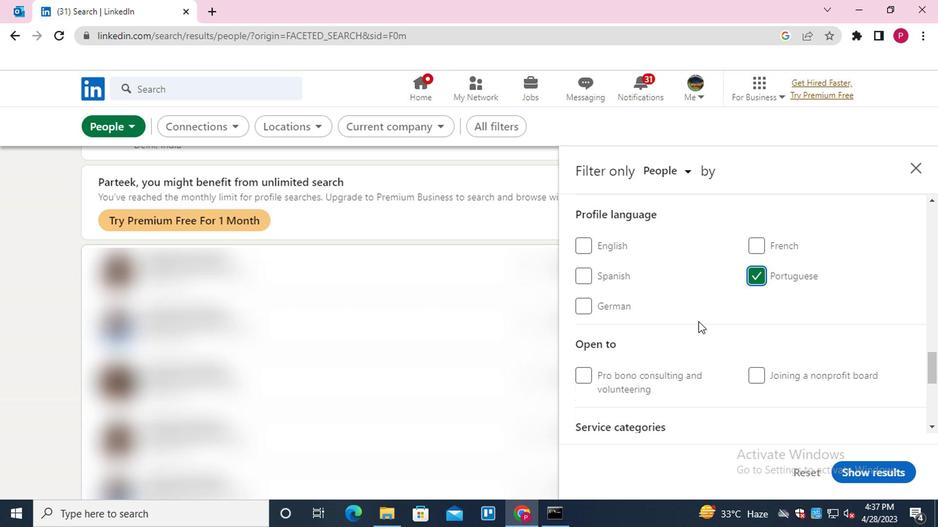 
Action: Mouse moved to (687, 328)
Screenshot: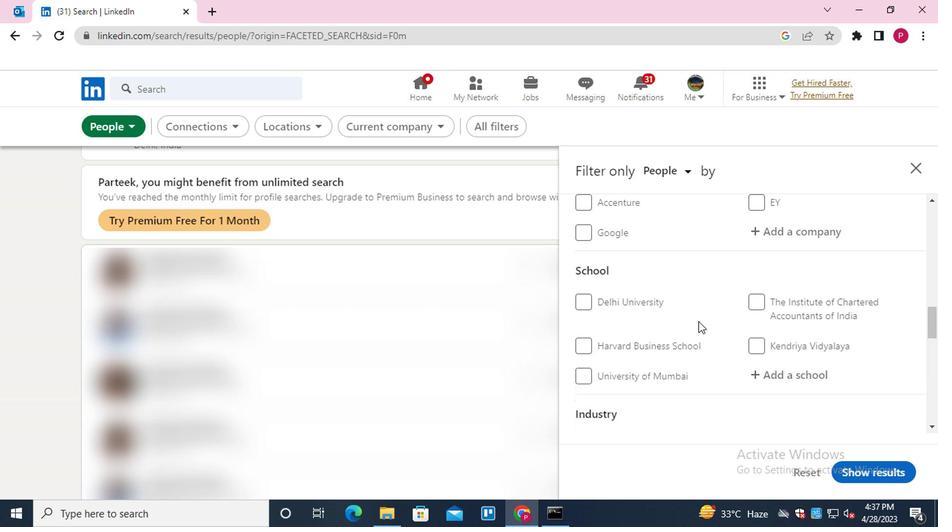 
Action: Mouse scrolled (687, 329) with delta (0, 0)
Screenshot: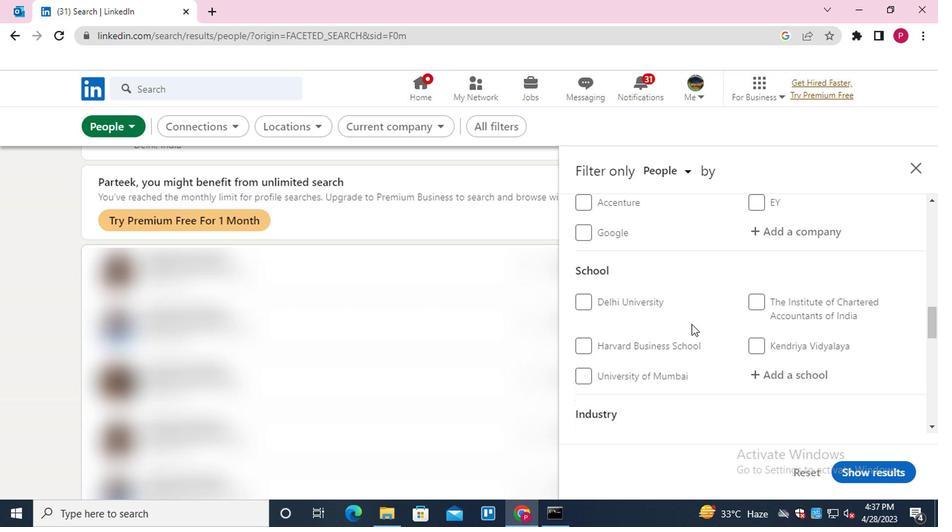 
Action: Mouse scrolled (687, 329) with delta (0, 0)
Screenshot: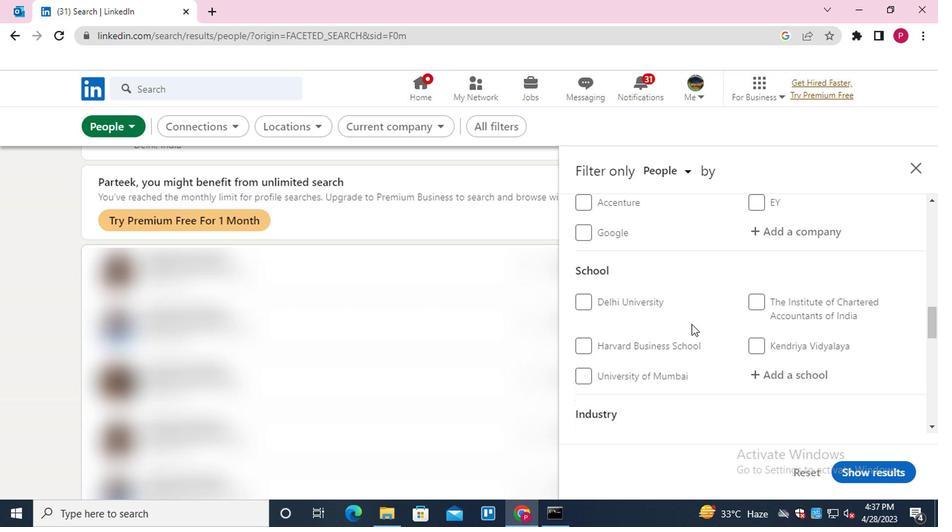 
Action: Mouse scrolled (687, 329) with delta (0, 0)
Screenshot: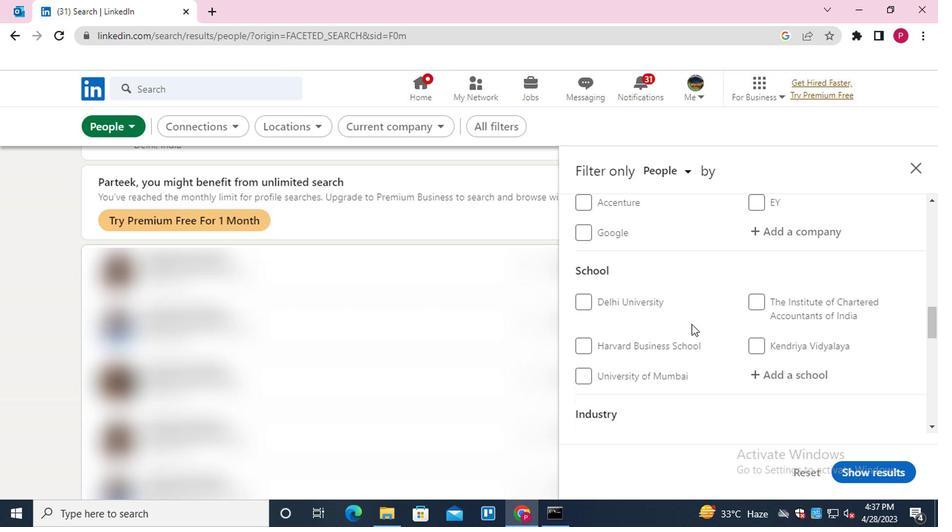 
Action: Mouse moved to (763, 317)
Screenshot: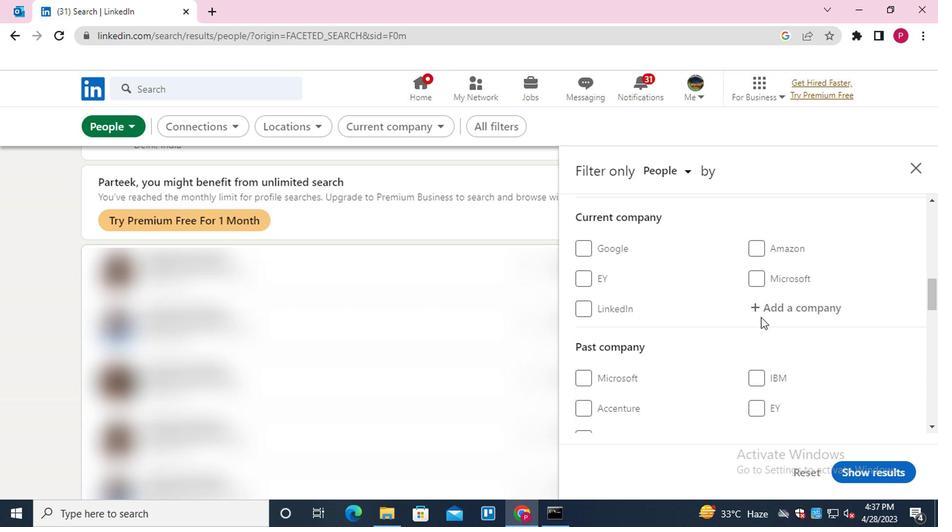 
Action: Mouse pressed left at (763, 317)
Screenshot: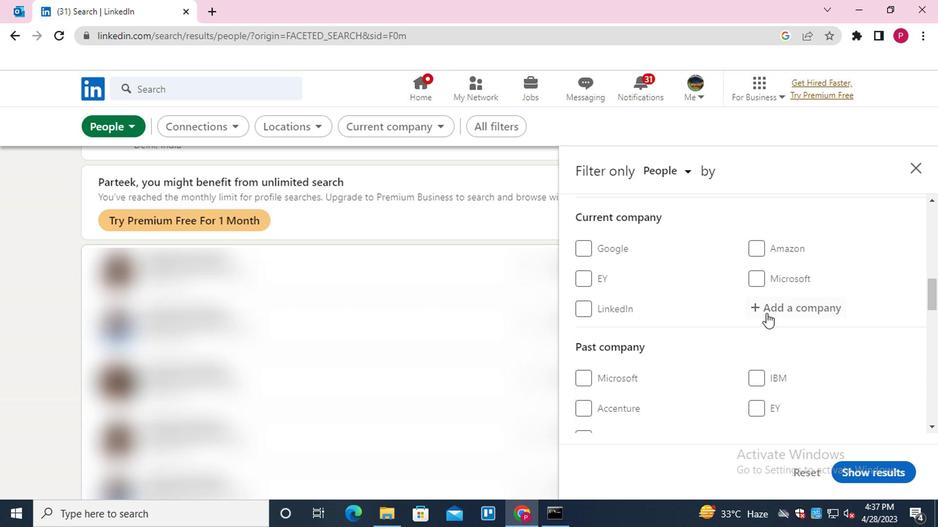 
Action: Key pressed <Key.shift><Key.shift>ATLASS<Key.down><Key.enter>
Screenshot: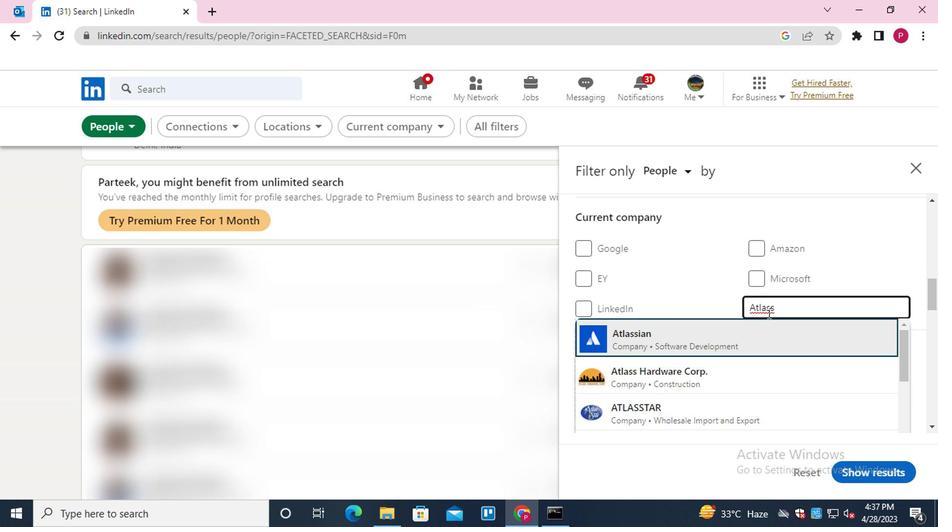 
Action: Mouse moved to (757, 322)
Screenshot: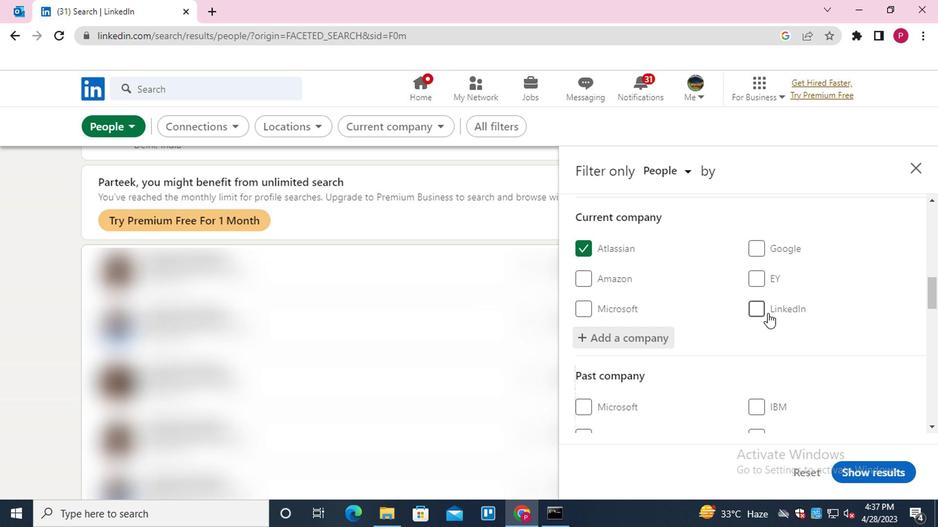 
Action: Mouse scrolled (757, 321) with delta (0, 0)
Screenshot: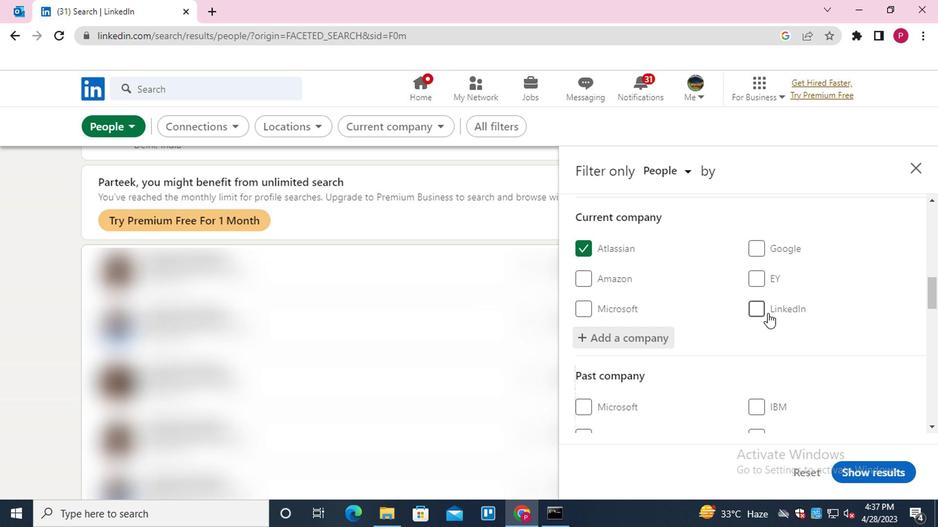 
Action: Mouse moved to (756, 322)
Screenshot: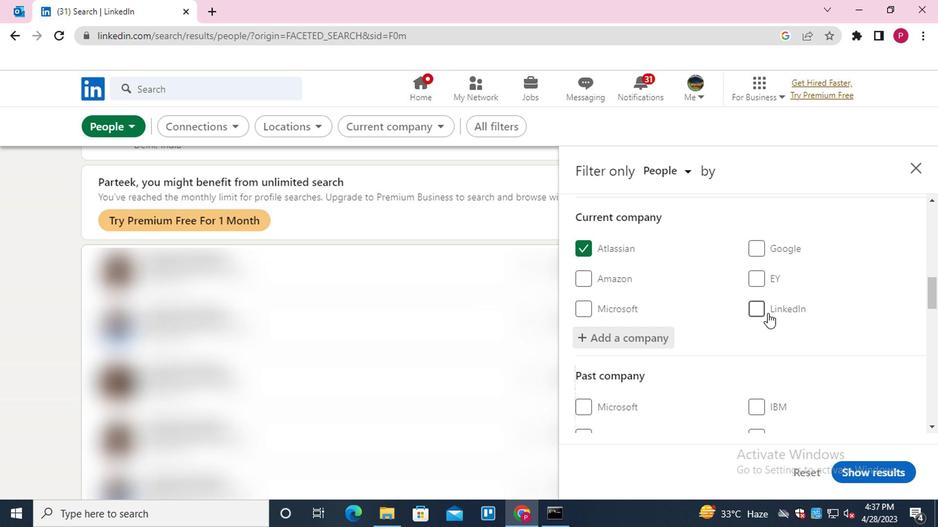 
Action: Mouse scrolled (756, 322) with delta (0, 0)
Screenshot: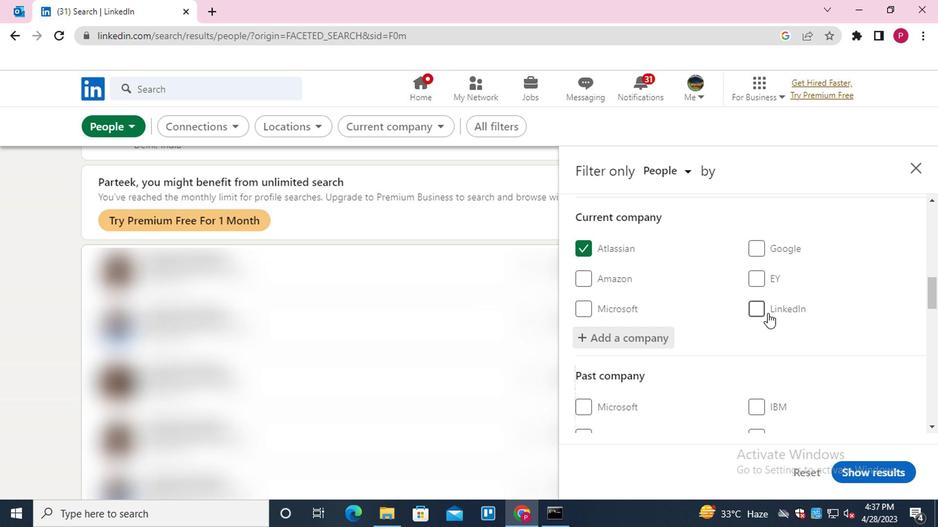 
Action: Mouse scrolled (756, 322) with delta (0, 0)
Screenshot: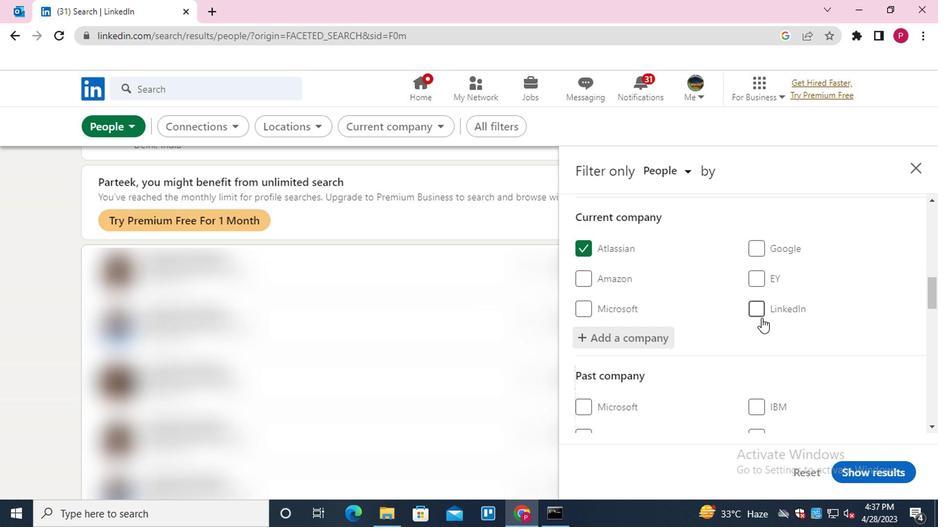 
Action: Mouse moved to (749, 328)
Screenshot: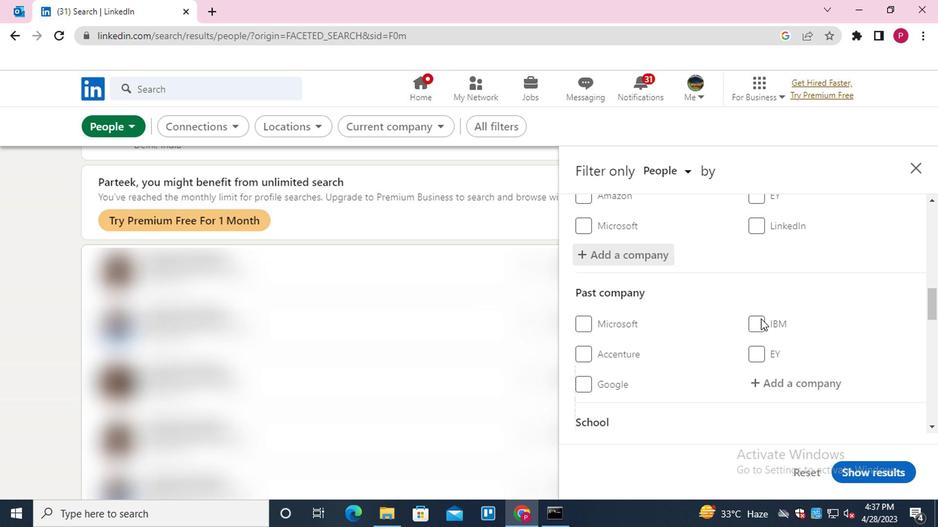 
Action: Mouse scrolled (749, 327) with delta (0, 0)
Screenshot: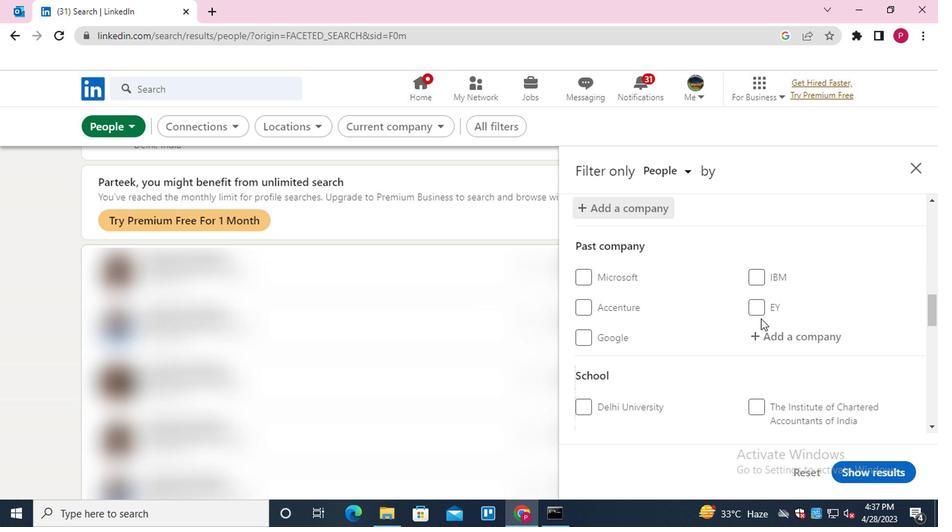
Action: Mouse moved to (775, 340)
Screenshot: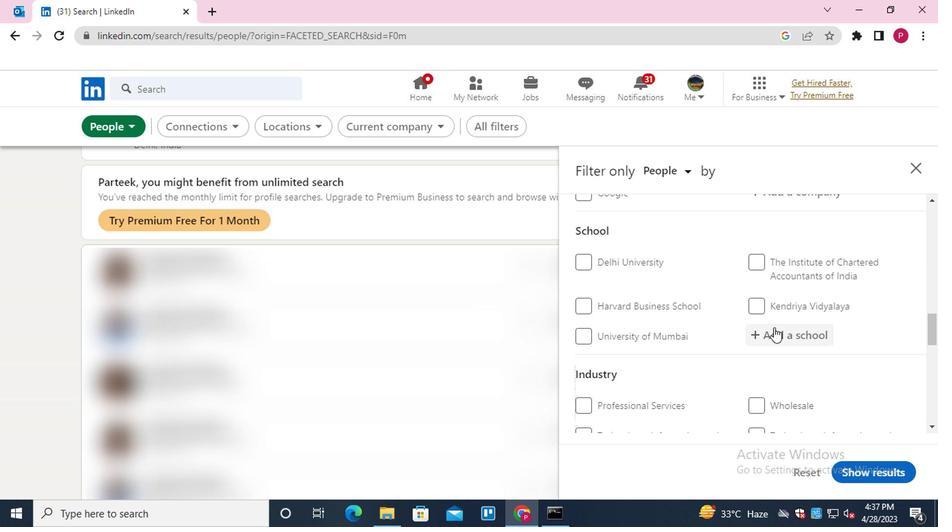 
Action: Mouse pressed left at (775, 340)
Screenshot: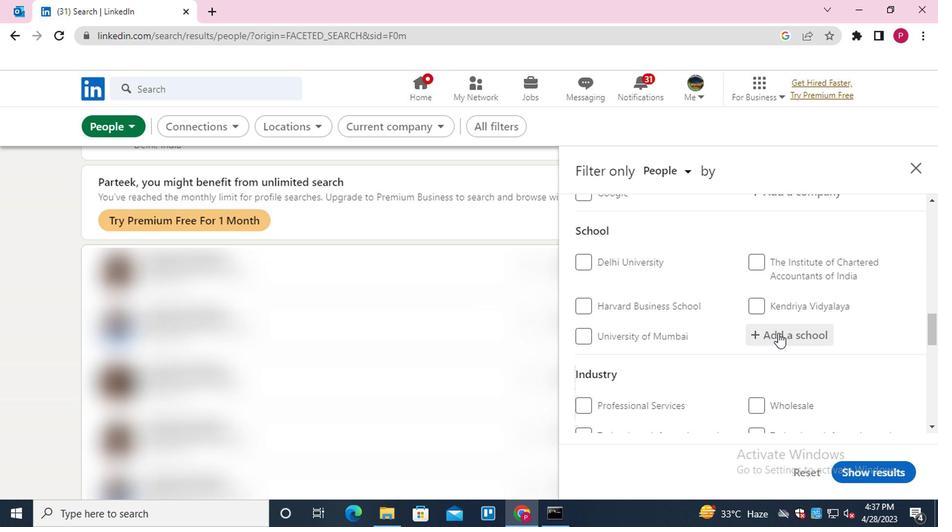 
Action: Mouse scrolled (775, 339) with delta (0, 0)
Screenshot: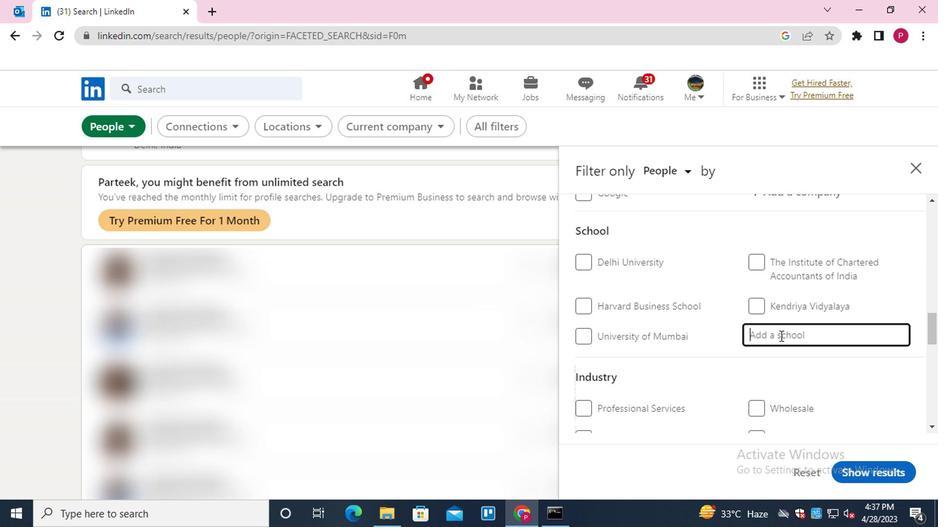 
Action: Key pressed <Key.shift>S<Key.backspace><Key.shift>DESHBANDHU<Key.space><Key.down><Key.enter>
Screenshot: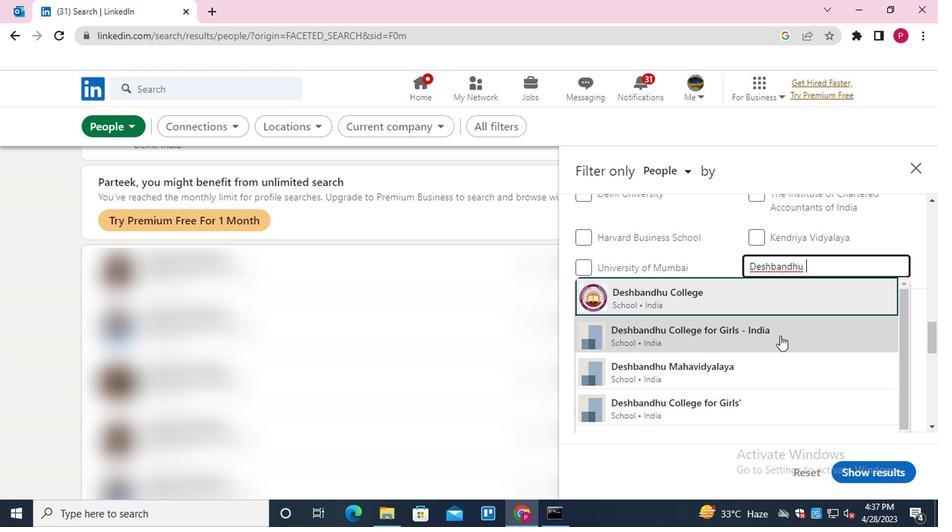
Action: Mouse moved to (757, 345)
Screenshot: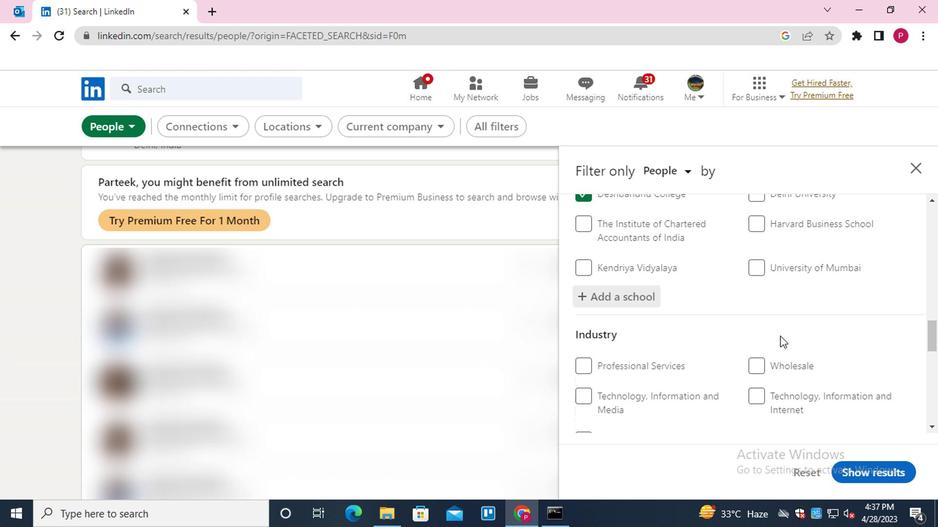
Action: Mouse scrolled (757, 344) with delta (0, 0)
Screenshot: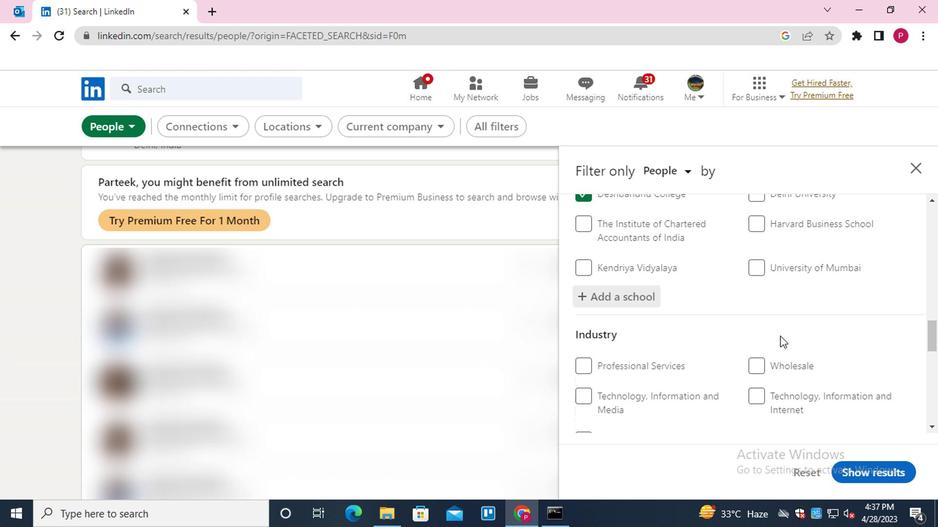 
Action: Mouse moved to (697, 352)
Screenshot: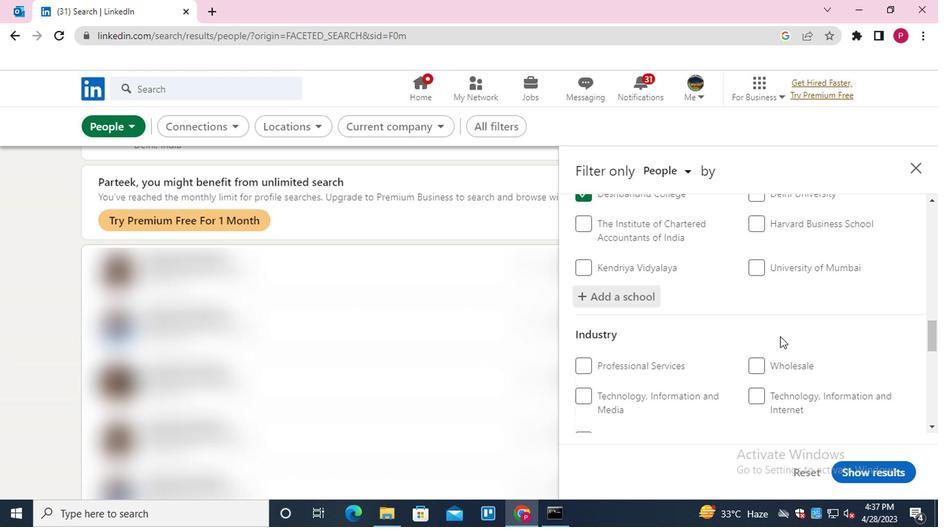 
Action: Mouse scrolled (697, 352) with delta (0, 0)
Screenshot: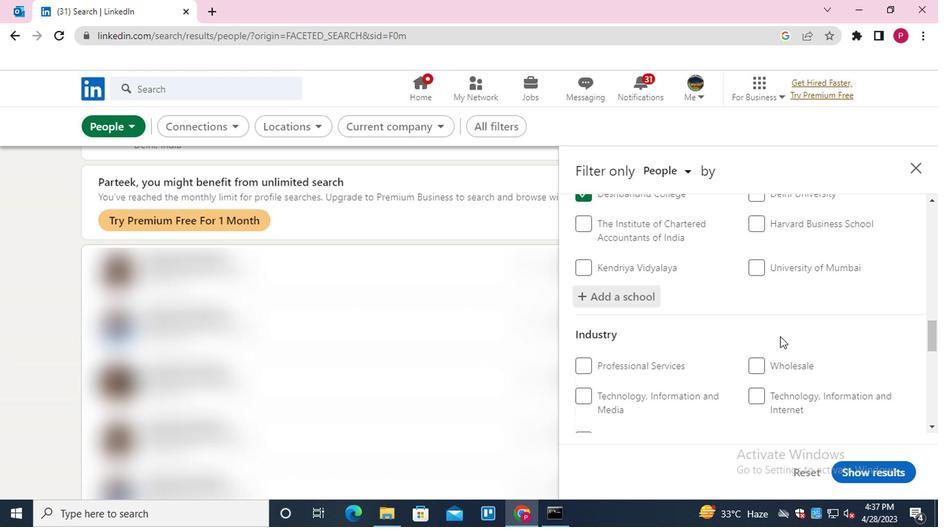
Action: Mouse scrolled (697, 352) with delta (0, 0)
Screenshot: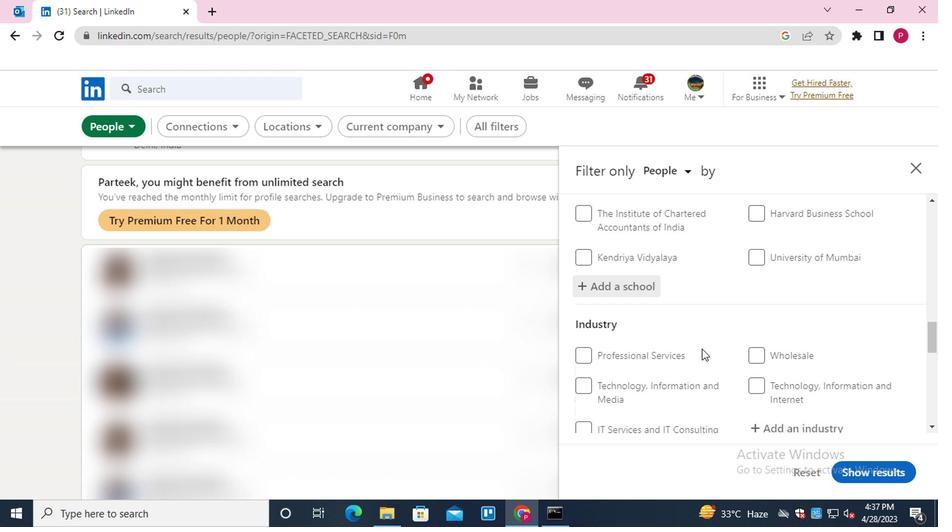 
Action: Mouse moved to (795, 232)
Screenshot: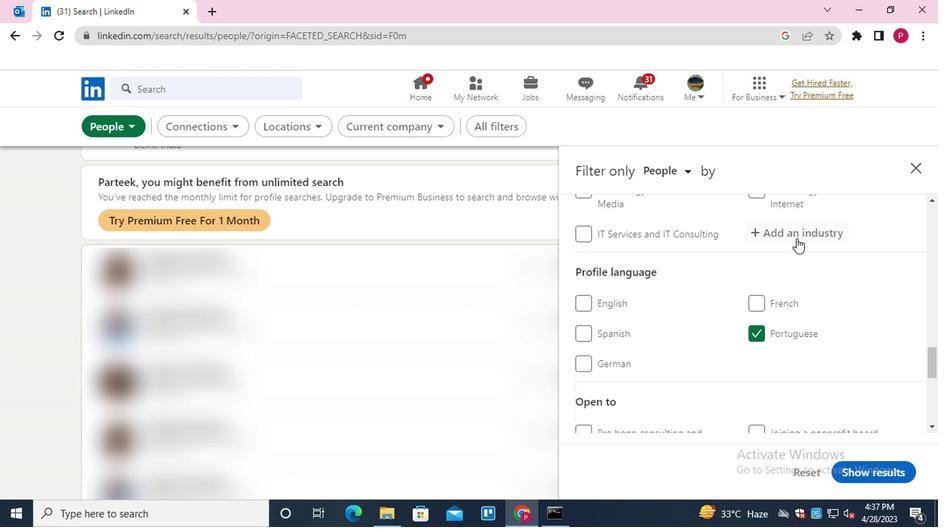 
Action: Mouse pressed left at (795, 232)
Screenshot: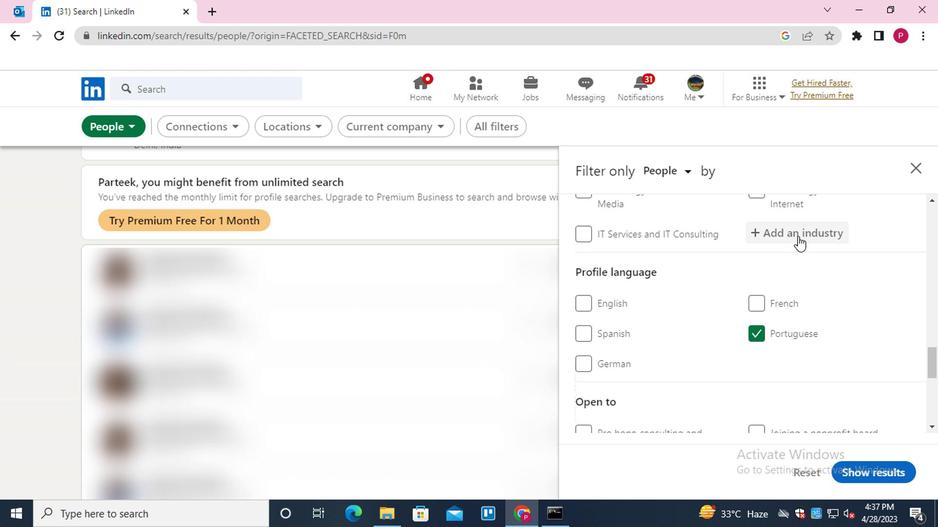 
Action: Key pressed <Key.shift><Key.shift><Key.shift><Key.shift><Key.shift>WHOLESALE<Key.space><Key.shift>RAW<Key.down><Key.enter>
Screenshot: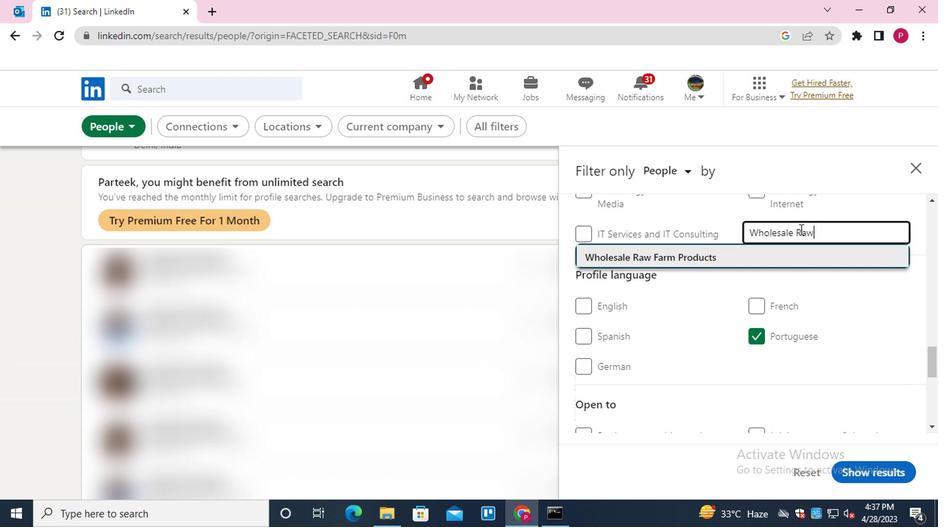 
Action: Mouse moved to (758, 294)
Screenshot: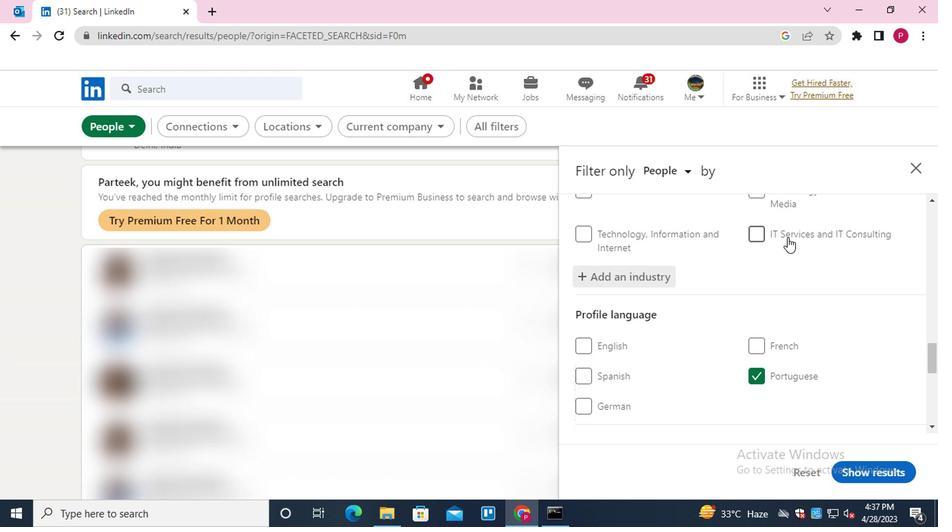 
Action: Mouse scrolled (758, 293) with delta (0, 0)
Screenshot: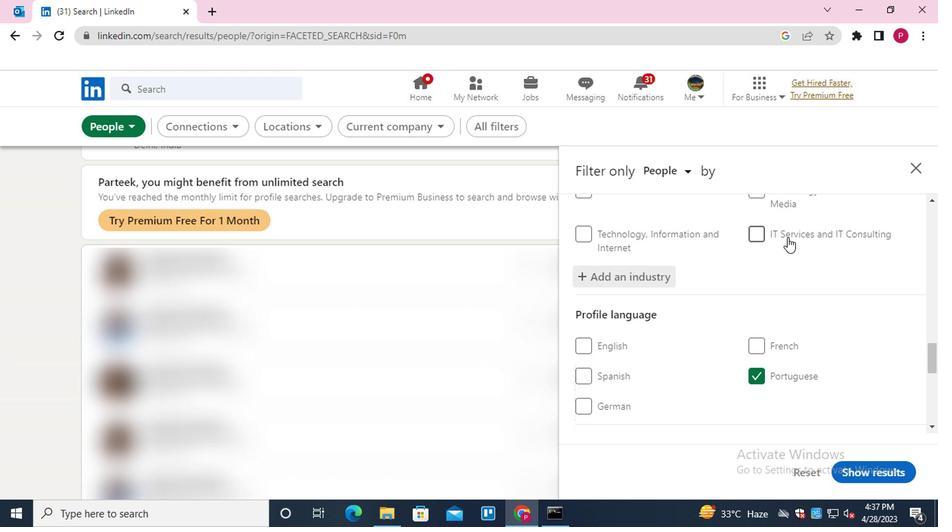 
Action: Mouse moved to (757, 300)
Screenshot: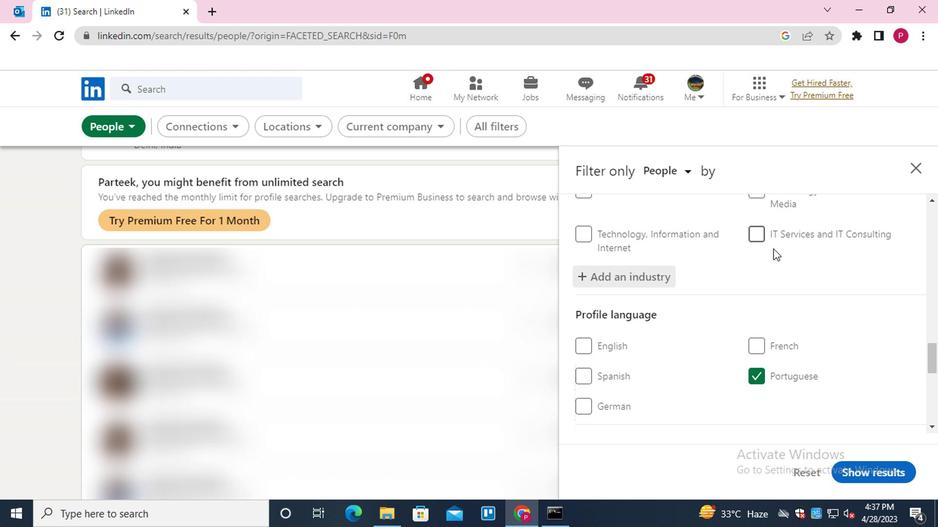 
Action: Mouse scrolled (757, 299) with delta (0, 0)
Screenshot: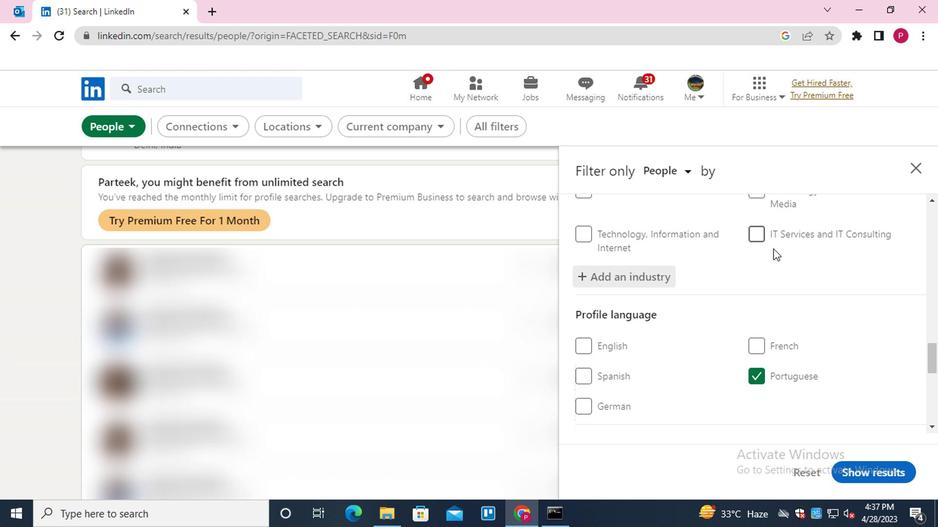 
Action: Mouse moved to (757, 302)
Screenshot: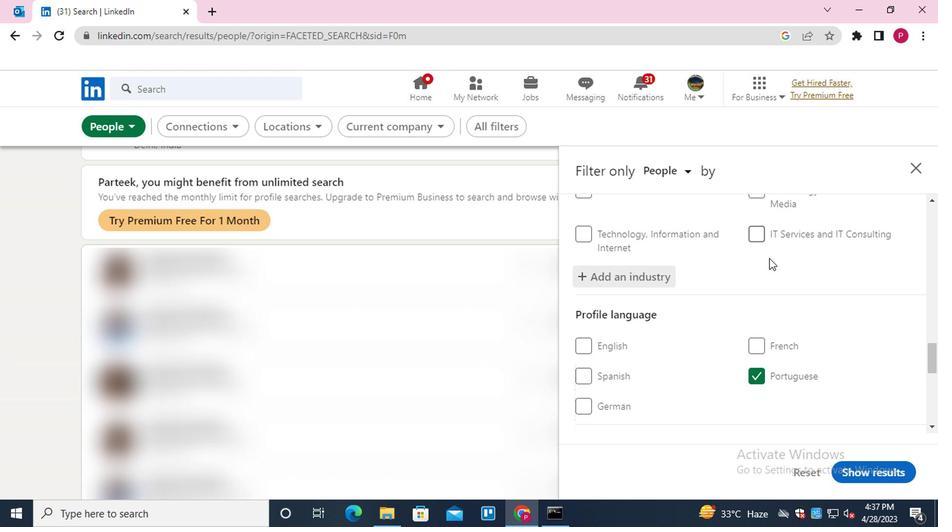 
Action: Mouse scrolled (757, 301) with delta (0, 0)
Screenshot: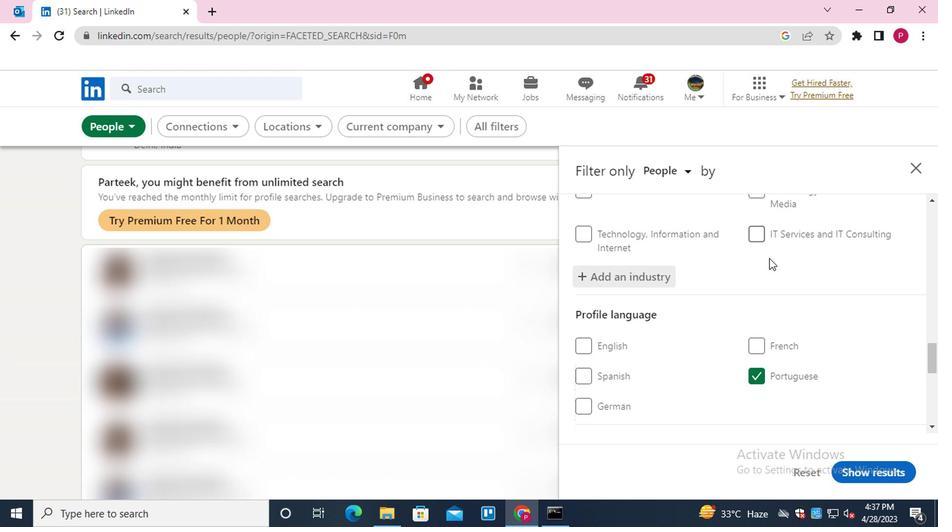 
Action: Mouse moved to (791, 398)
Screenshot: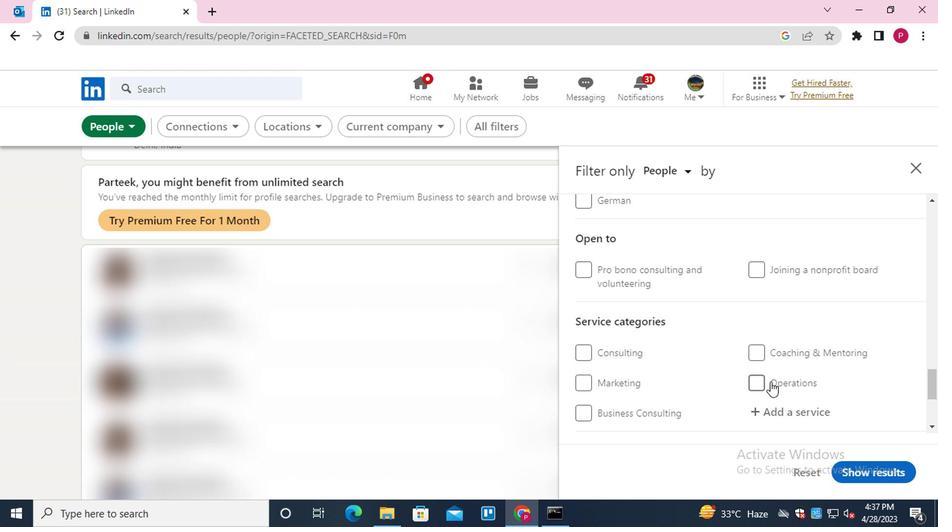 
Action: Mouse scrolled (791, 397) with delta (0, 0)
Screenshot: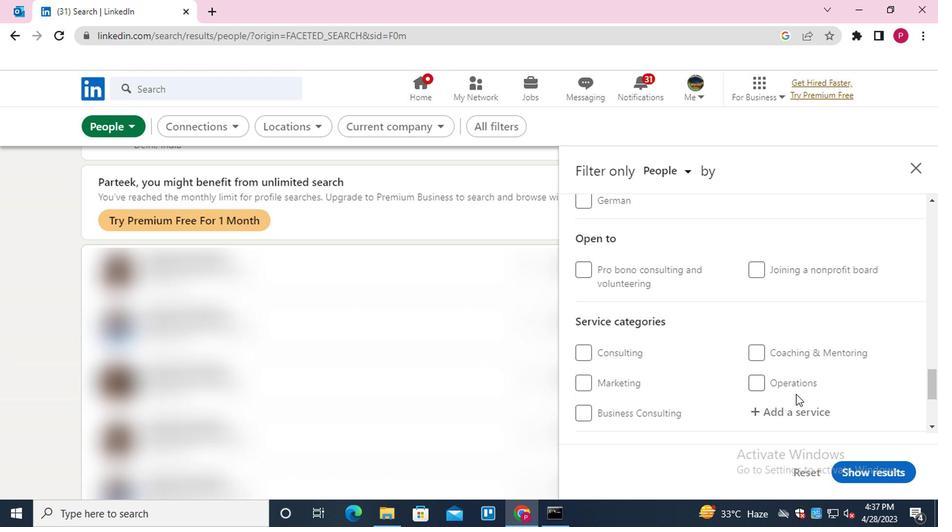 
Action: Mouse scrolled (791, 397) with delta (0, 0)
Screenshot: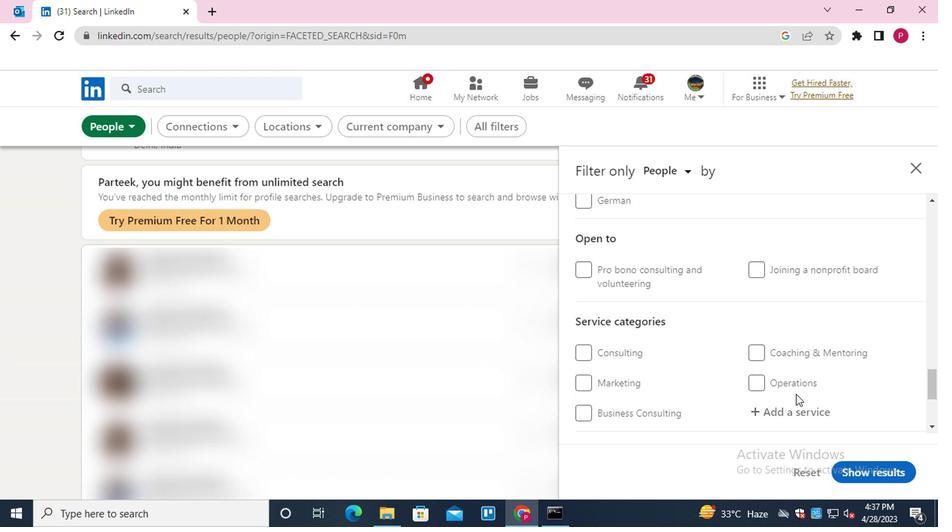 
Action: Mouse moved to (792, 277)
Screenshot: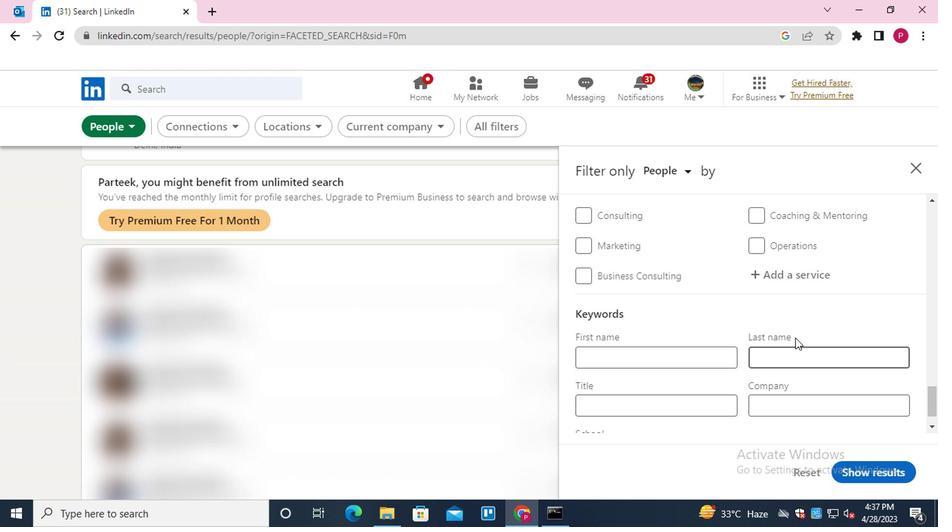 
Action: Mouse pressed left at (792, 277)
Screenshot: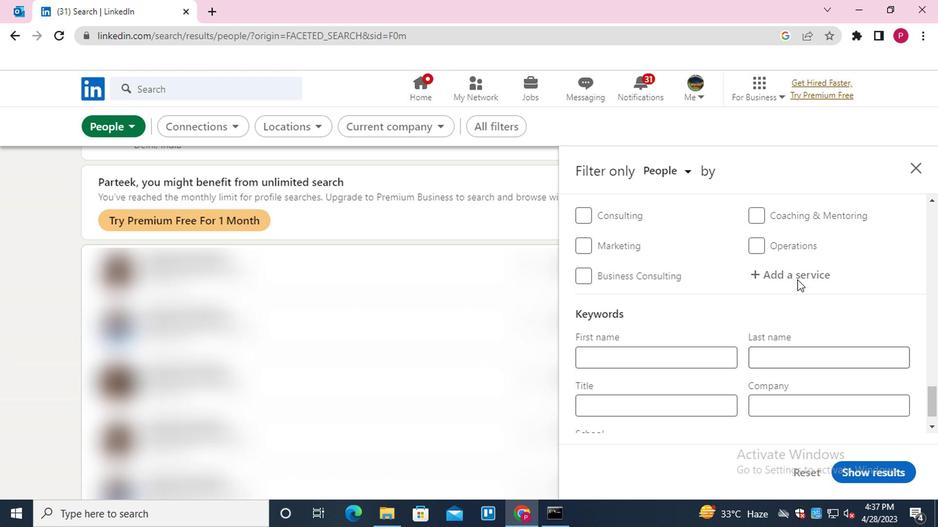
Action: Key pressed <Key.shift>COMPUTER<Key.down><Key.enter>
Screenshot: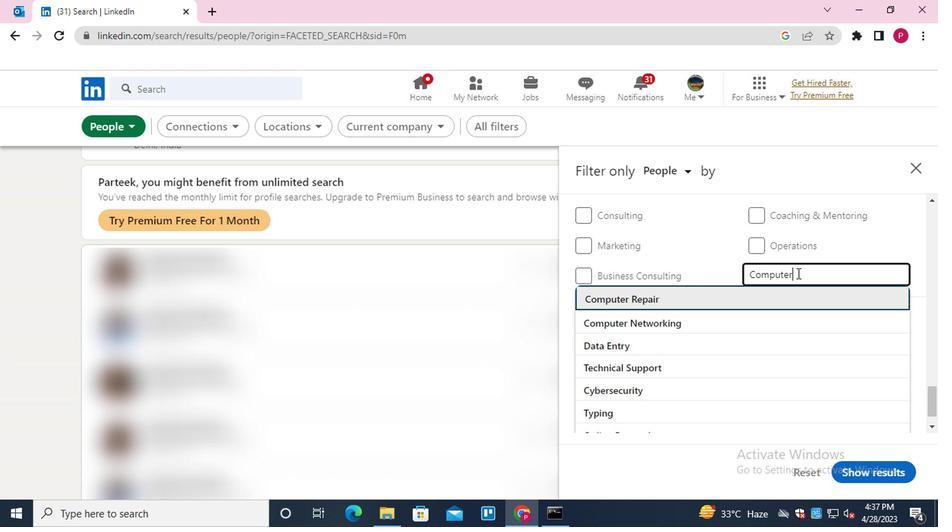 
Action: Mouse moved to (764, 297)
Screenshot: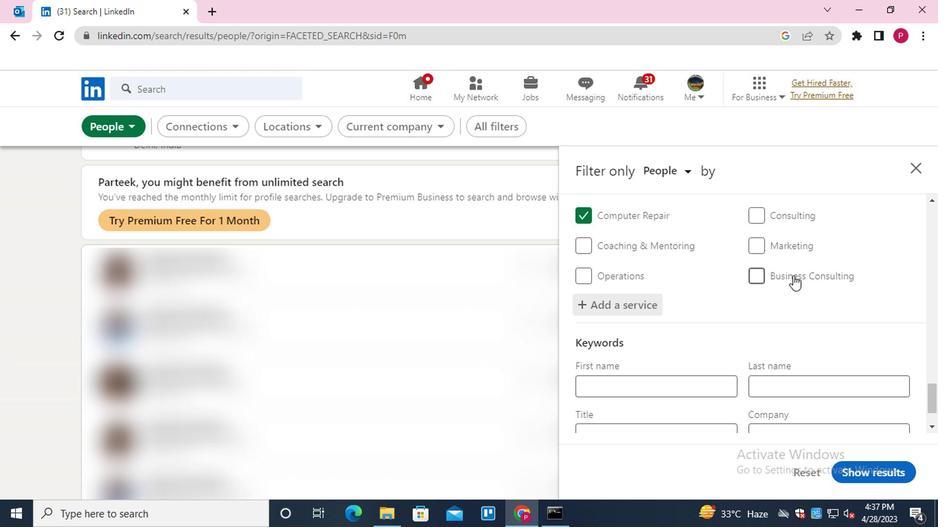 
Action: Mouse scrolled (764, 296) with delta (0, 0)
Screenshot: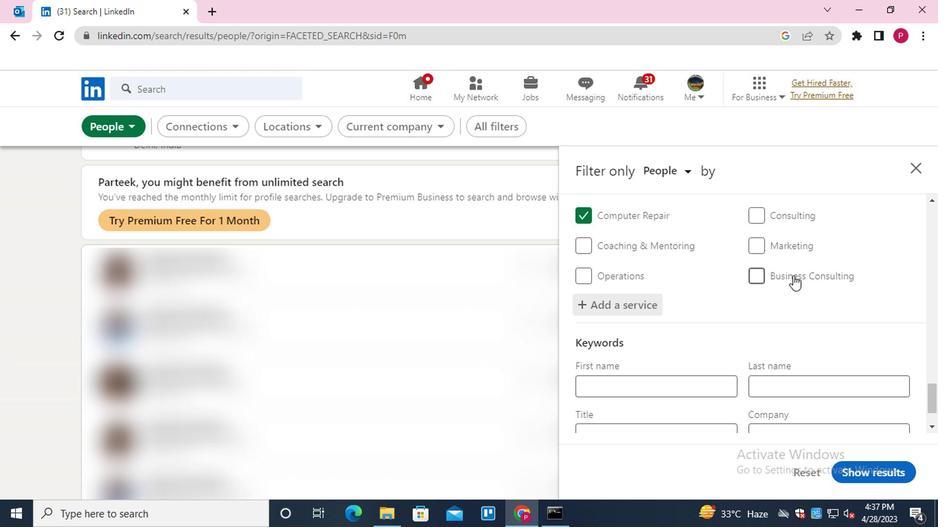 
Action: Mouse moved to (762, 298)
Screenshot: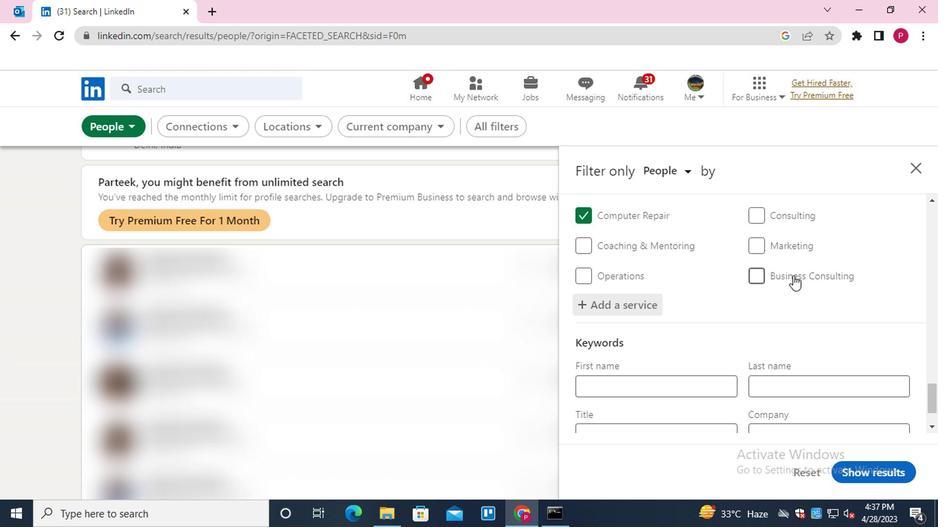 
Action: Mouse scrolled (762, 297) with delta (0, 0)
Screenshot: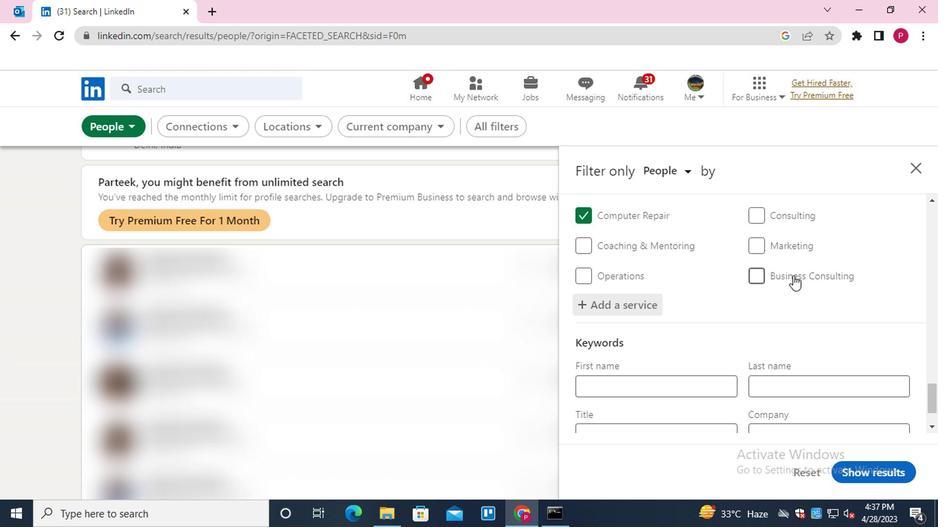 
Action: Mouse moved to (639, 380)
Screenshot: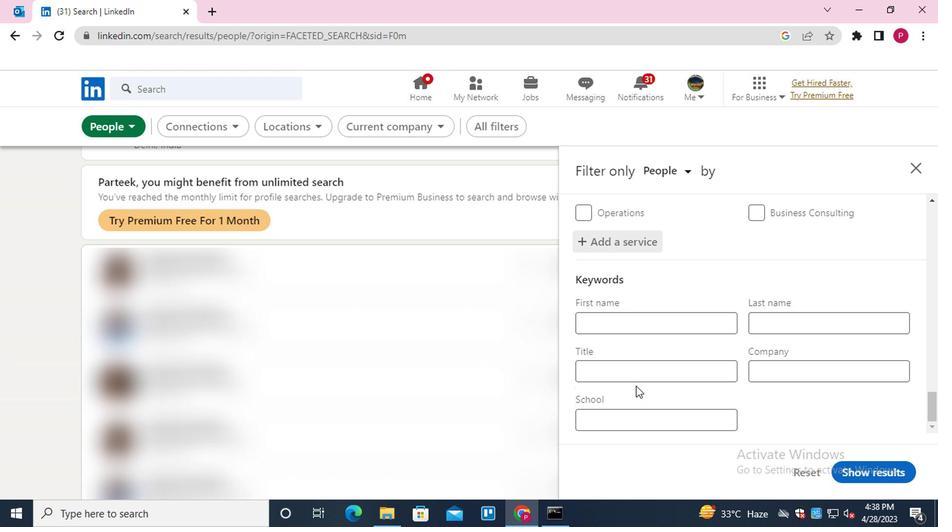 
Action: Mouse pressed left at (639, 380)
Screenshot: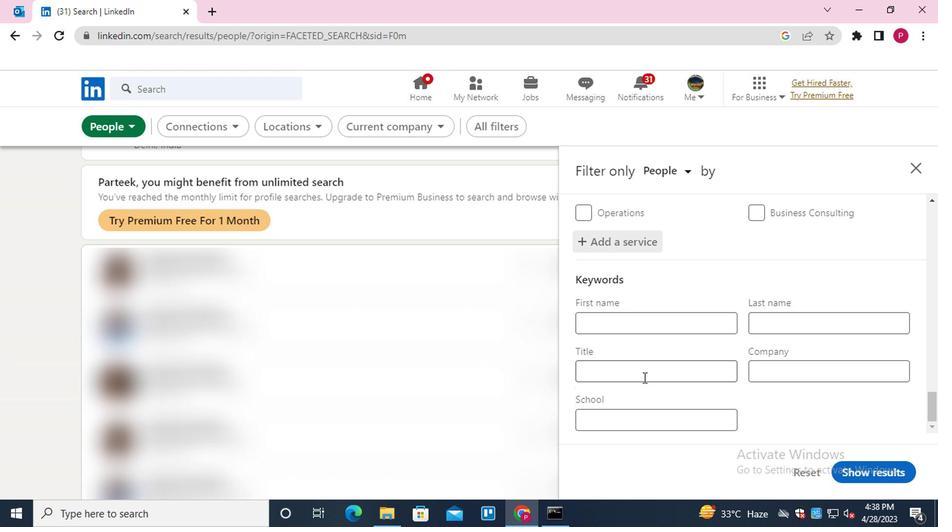 
Action: Key pressed <Key.shift><Key.shift><Key.shift>COUPLES<Key.space><Key.shift><Key.shift><Key.shift><Key.shift><Key.shift><Key.shift>COUNSELOR
Screenshot: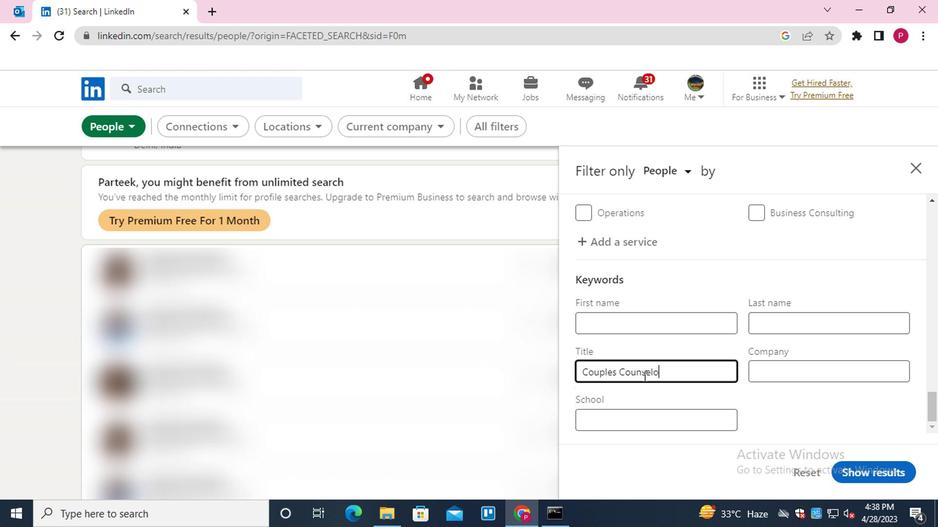 
Action: Mouse moved to (852, 473)
Screenshot: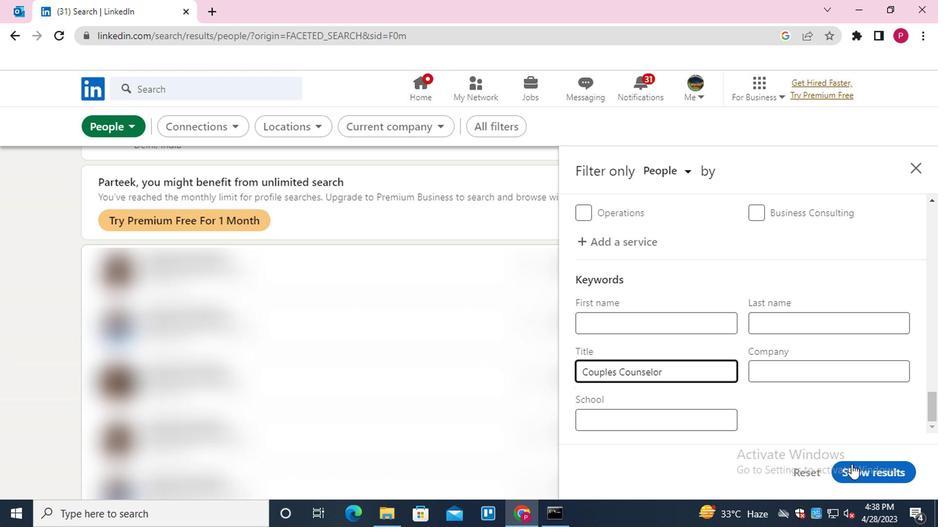 
Action: Mouse pressed left at (852, 473)
Screenshot: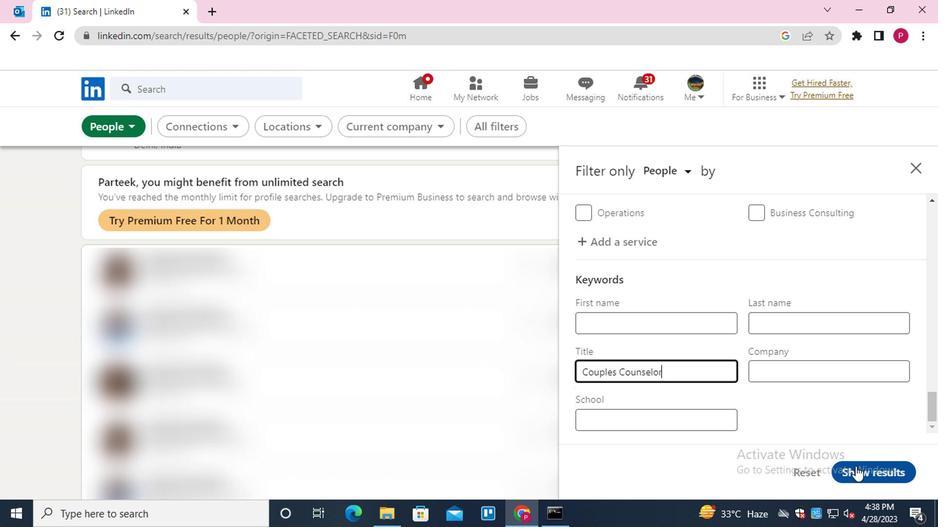 
Action: Mouse moved to (342, 284)
Screenshot: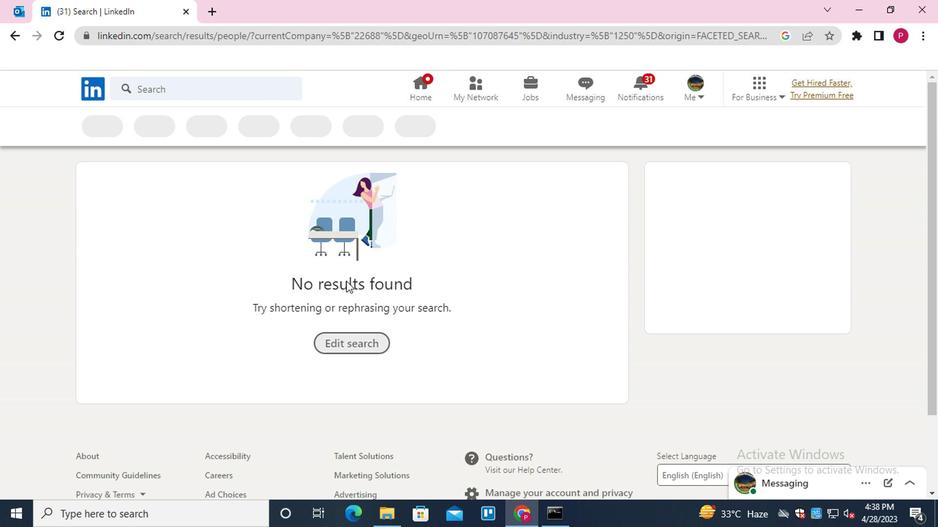 
